 Task: Look for space in Tanuku, India from 2nd September, 2023 to 6th September, 2023 for 2 adults in price range Rs.15000 to Rs.20000. Place can be entire place with 1  bedroom having 1 bed and 1 bathroom. Property type can be house, flat, guest house, hotel. Booking option can be shelf check-in. Required host language is English.
Action: Mouse moved to (392, 73)
Screenshot: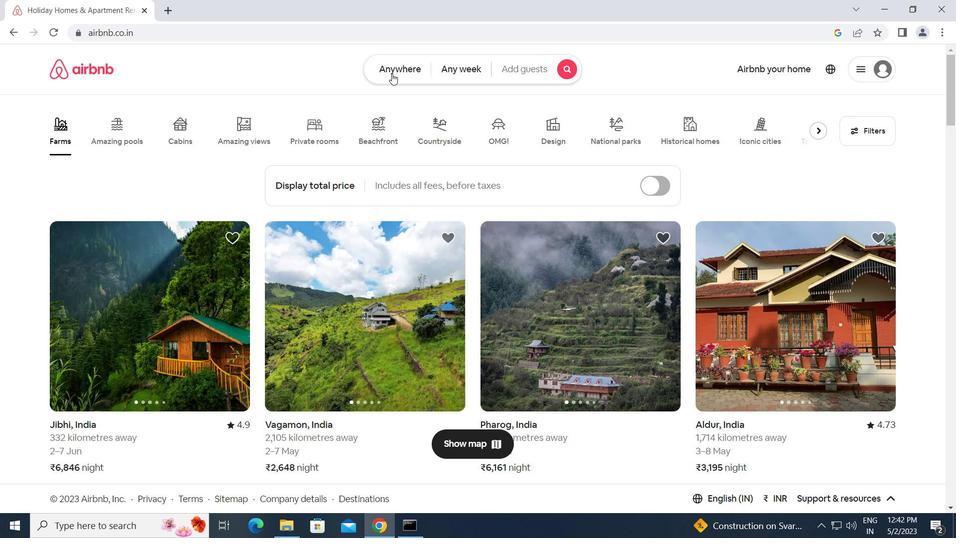 
Action: Mouse pressed left at (392, 73)
Screenshot: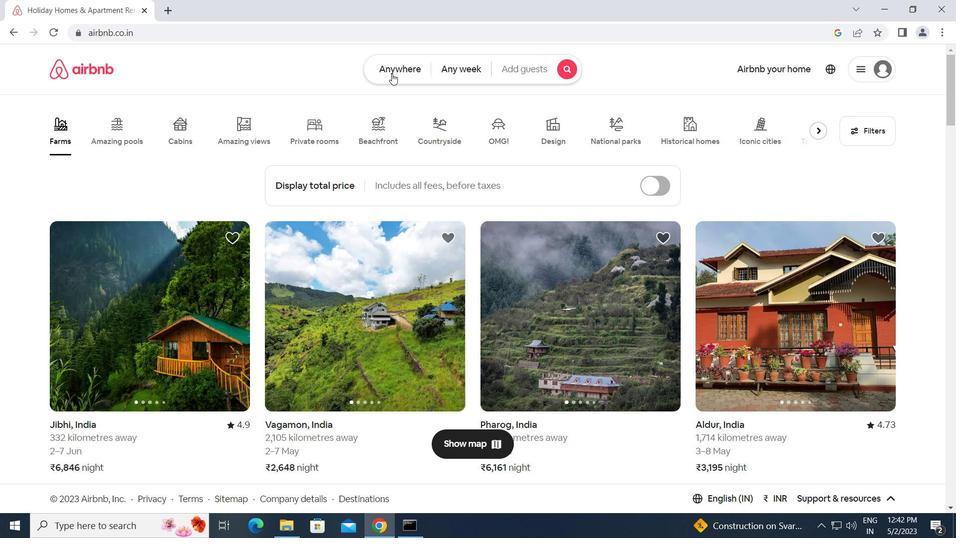 
Action: Mouse moved to (277, 117)
Screenshot: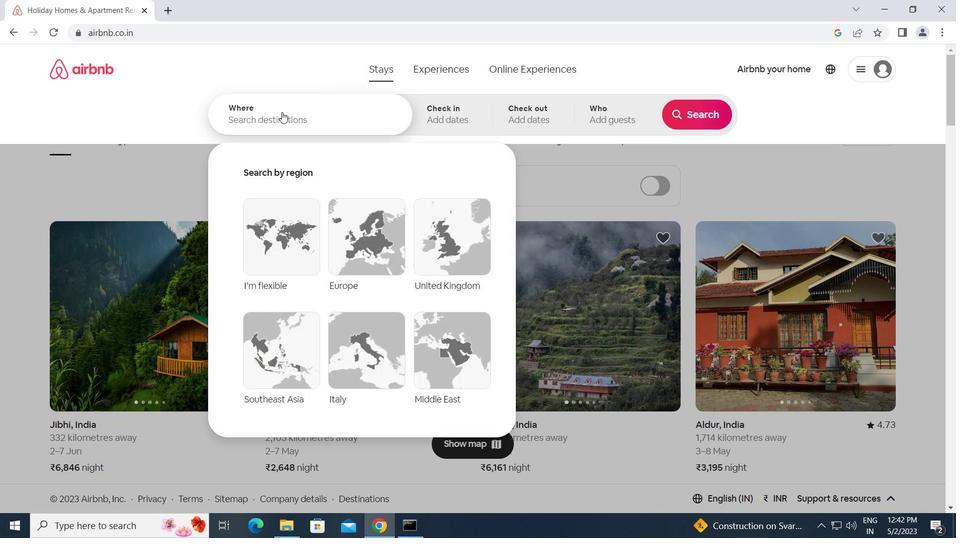 
Action: Mouse pressed left at (277, 117)
Screenshot: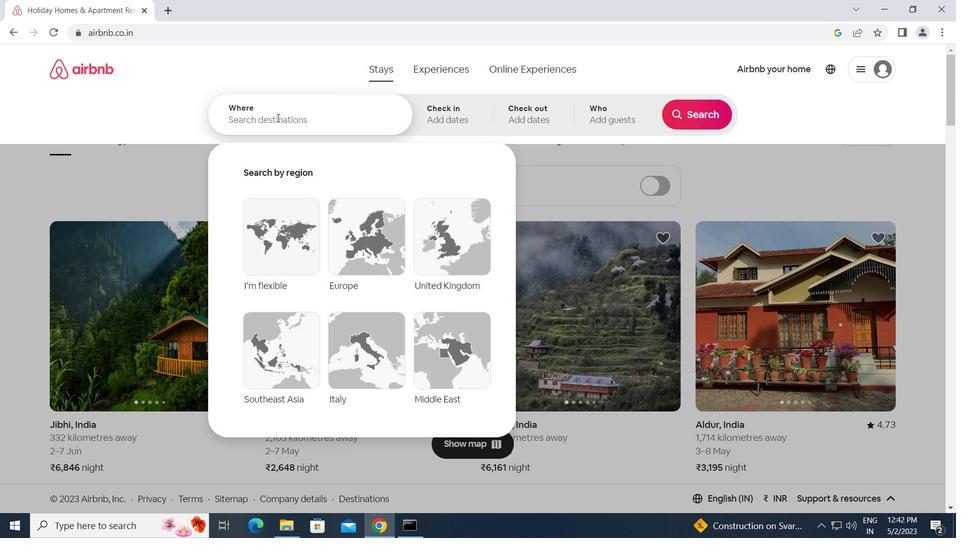 
Action: Key pressed <Key.caps_lock>t<Key.caps_lock>anuku,<Key.space><Key.caps_lock>i<Key.caps_lock>
Screenshot: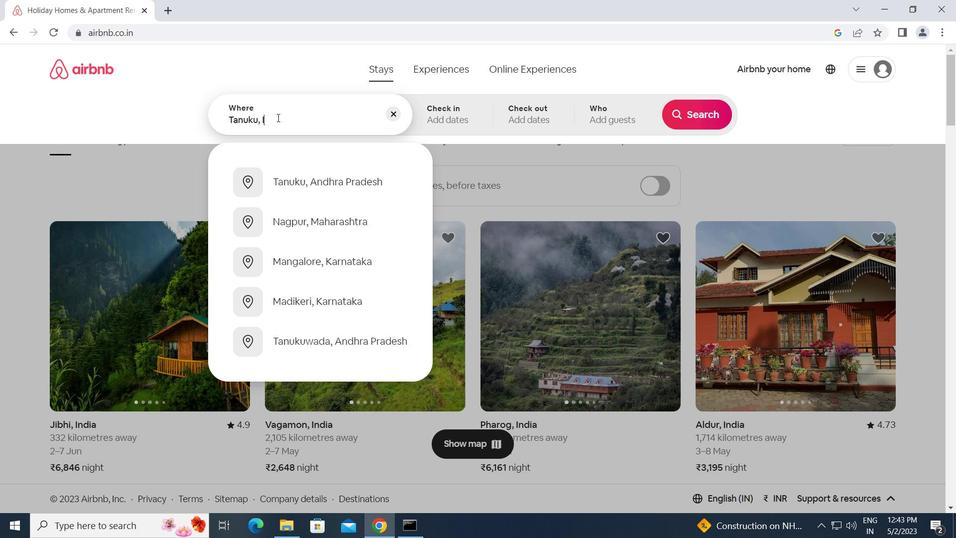 
Action: Mouse moved to (277, 117)
Screenshot: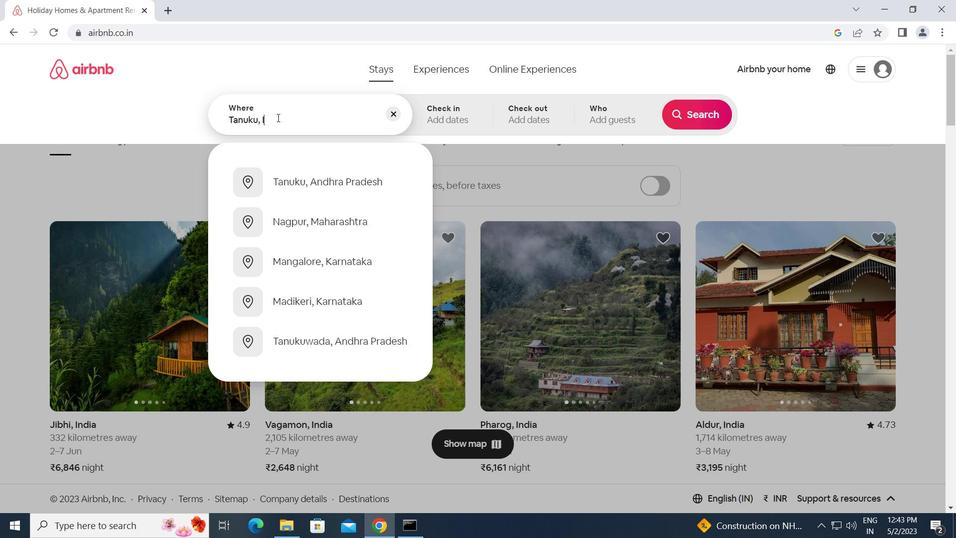 
Action: Key pressed ndia<Key.enter>
Screenshot: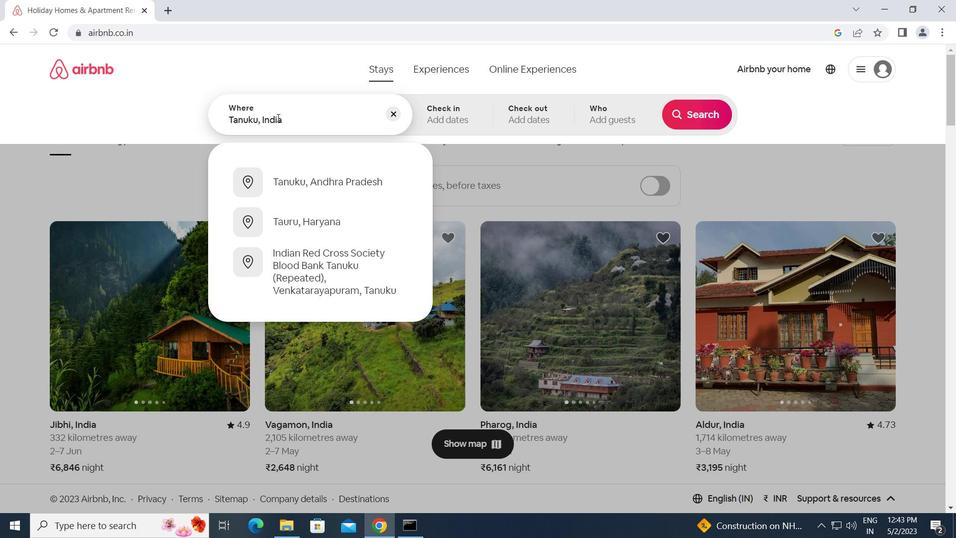 
Action: Mouse moved to (702, 216)
Screenshot: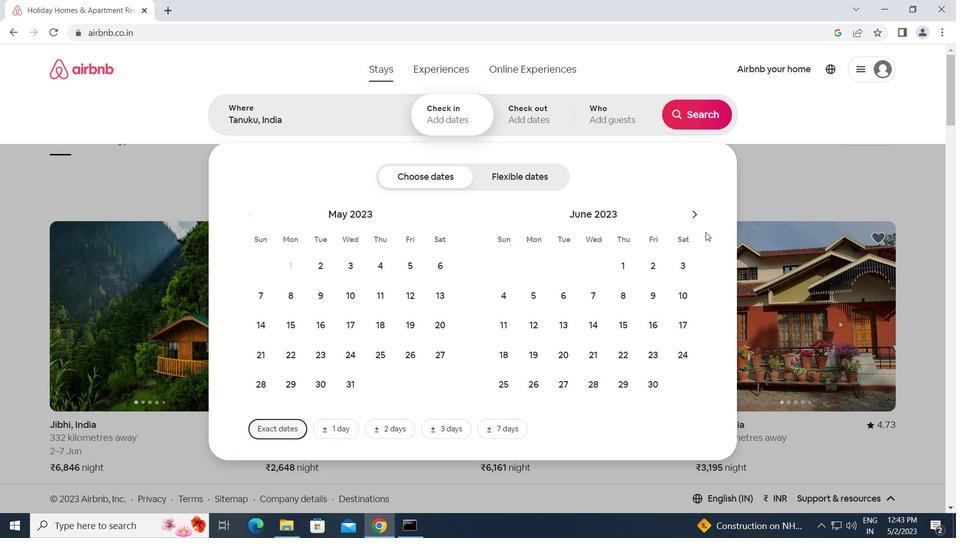 
Action: Mouse pressed left at (702, 216)
Screenshot: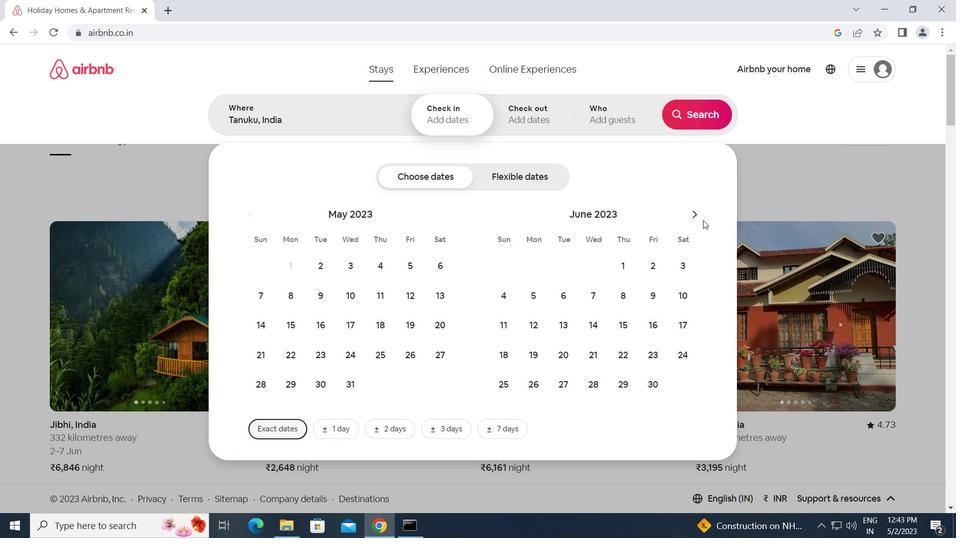 
Action: Mouse moved to (702, 216)
Screenshot: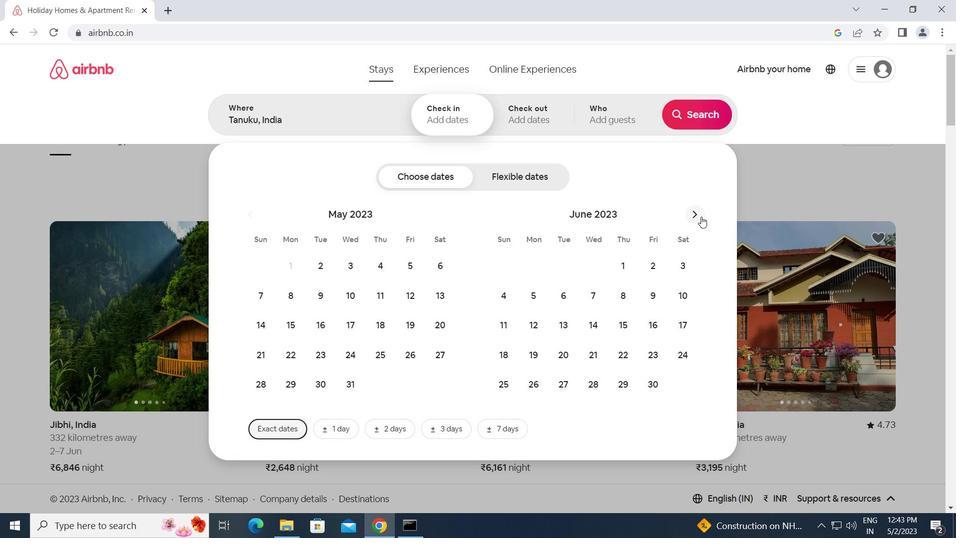 
Action: Mouse pressed left at (702, 216)
Screenshot: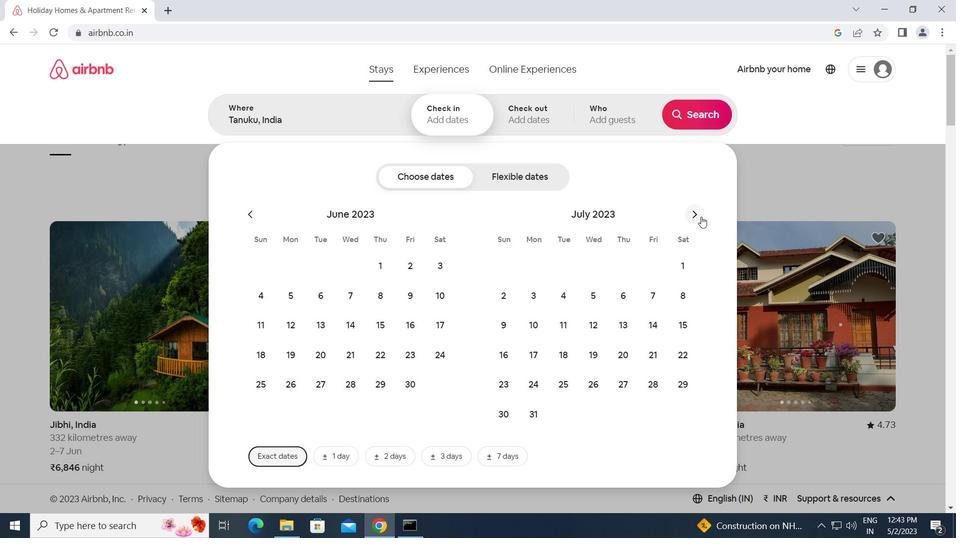 
Action: Mouse pressed left at (702, 216)
Screenshot: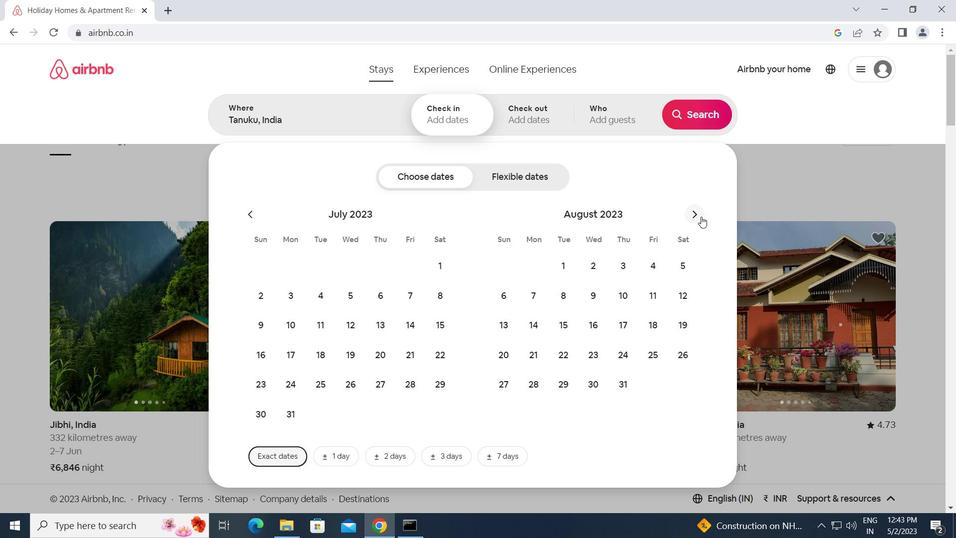 
Action: Mouse moved to (678, 267)
Screenshot: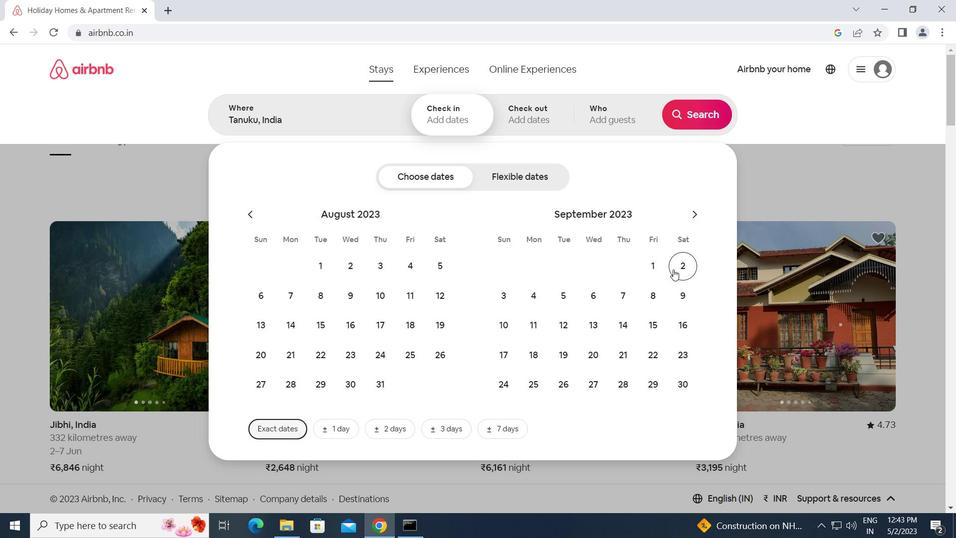 
Action: Mouse pressed left at (678, 267)
Screenshot: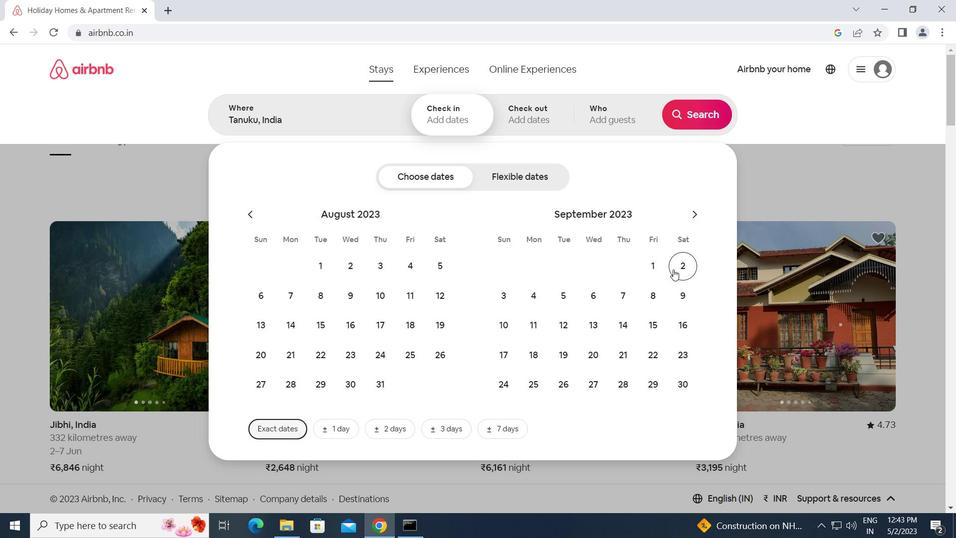 
Action: Mouse moved to (602, 294)
Screenshot: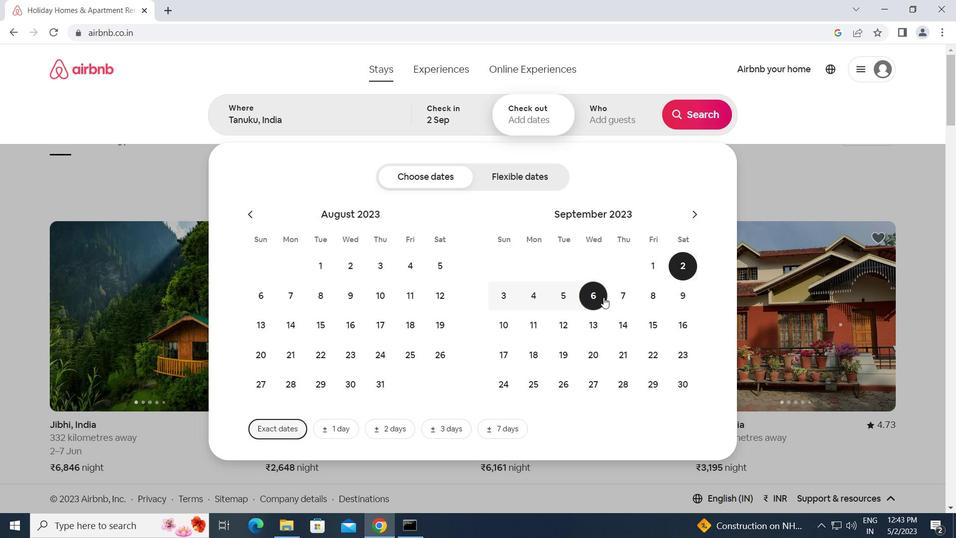 
Action: Mouse pressed left at (602, 294)
Screenshot: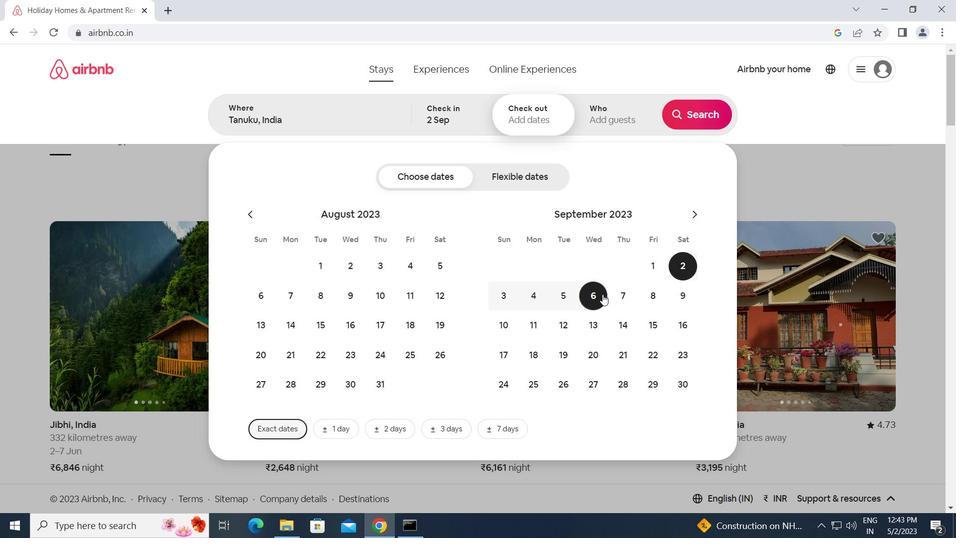 
Action: Mouse moved to (633, 107)
Screenshot: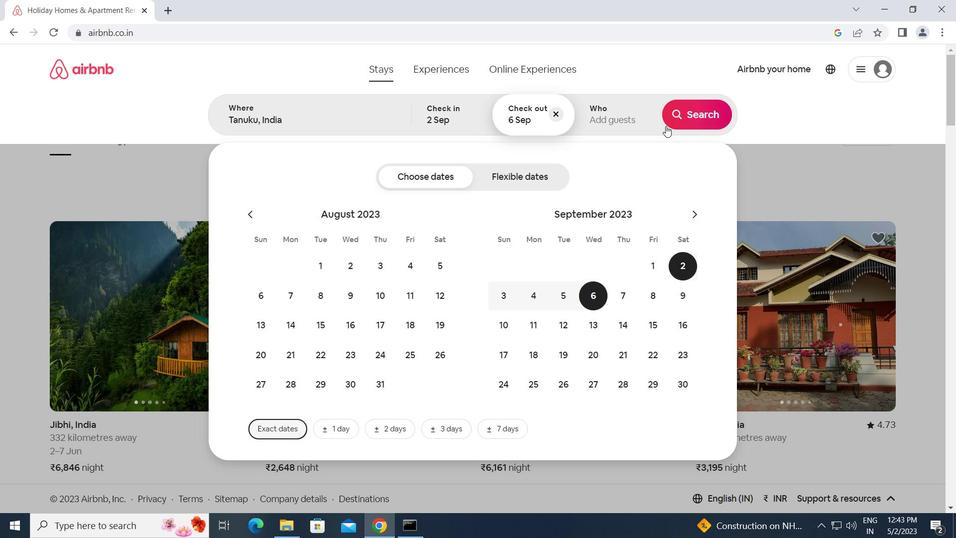 
Action: Mouse pressed left at (633, 107)
Screenshot: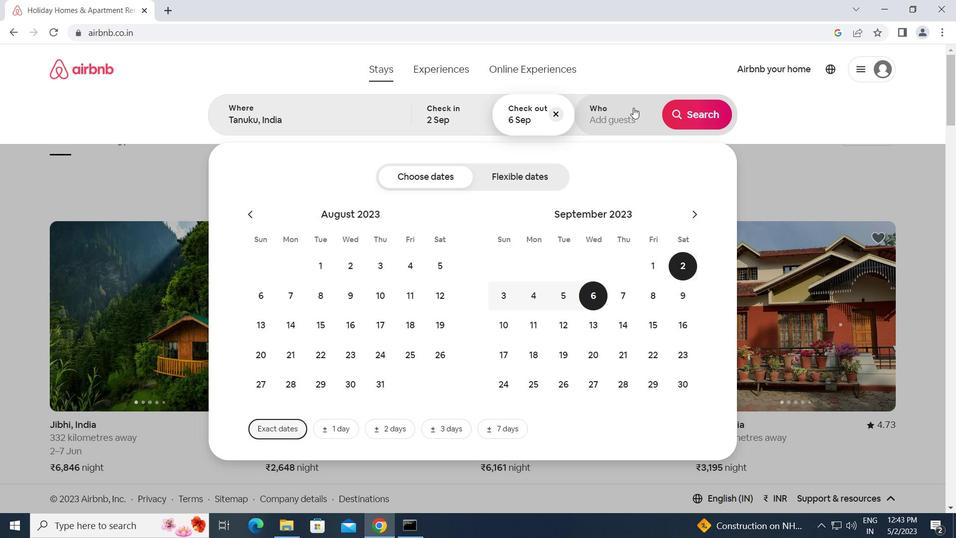 
Action: Mouse moved to (705, 180)
Screenshot: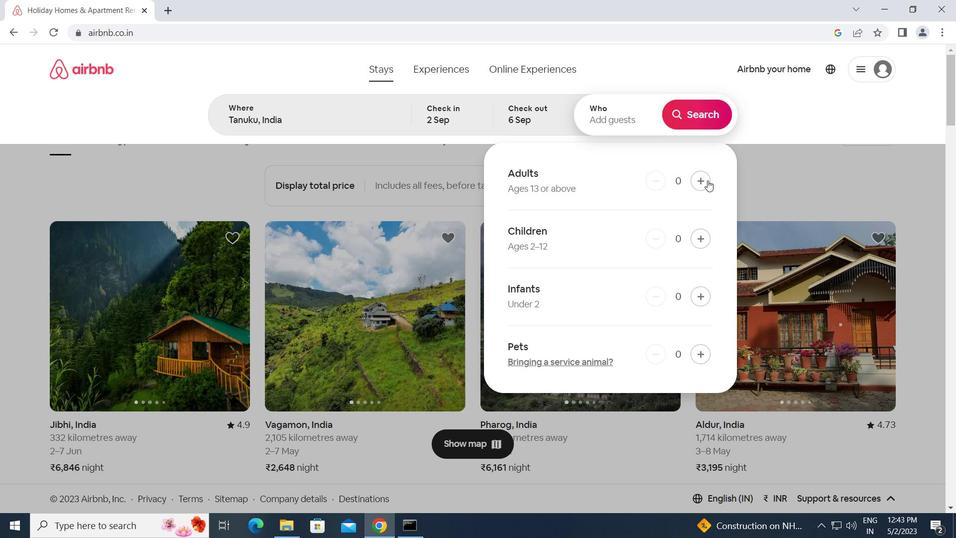 
Action: Mouse pressed left at (705, 180)
Screenshot: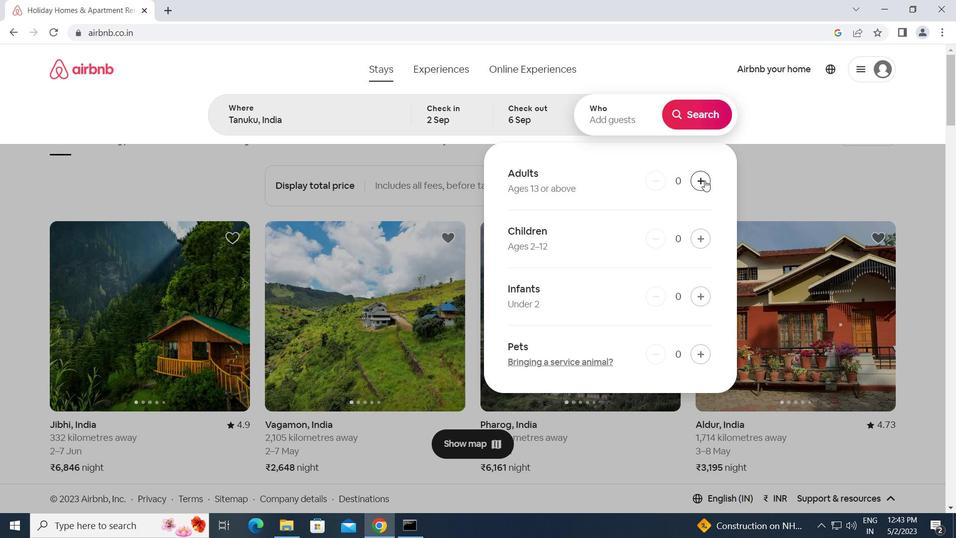 
Action: Mouse pressed left at (705, 180)
Screenshot: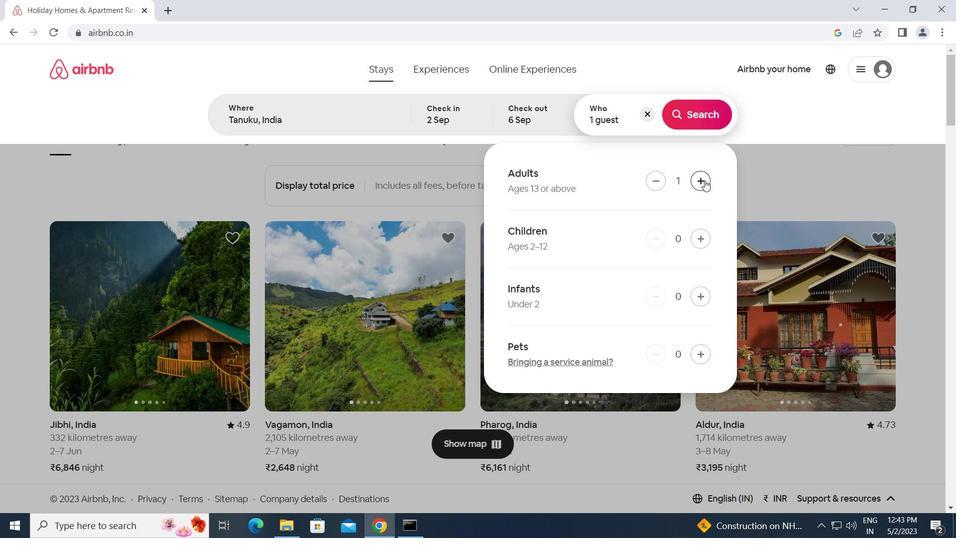 
Action: Mouse moved to (703, 109)
Screenshot: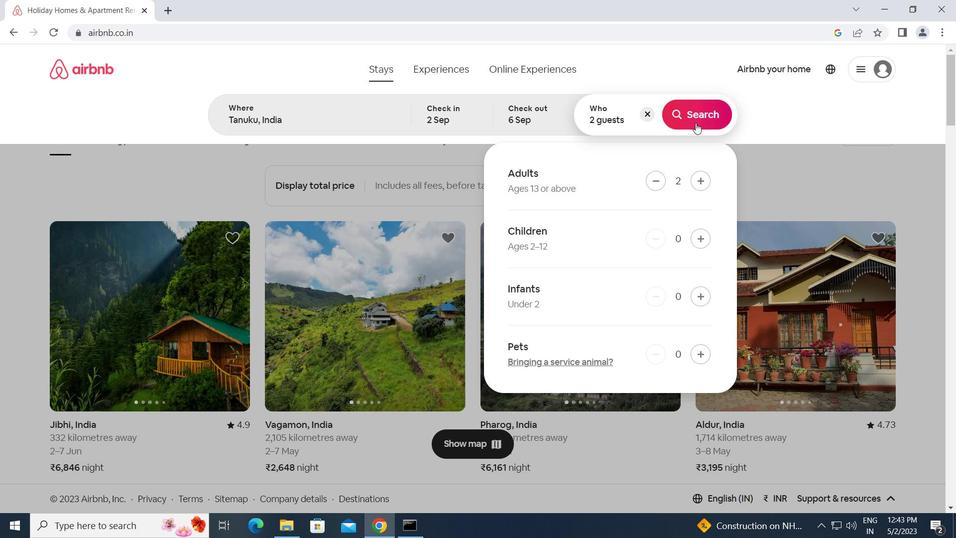 
Action: Mouse pressed left at (703, 109)
Screenshot: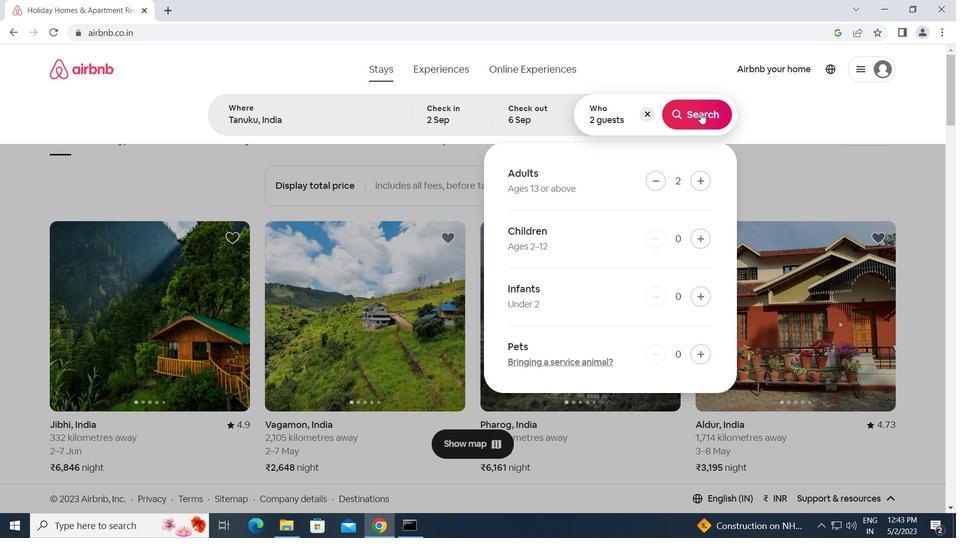 
Action: Mouse moved to (903, 116)
Screenshot: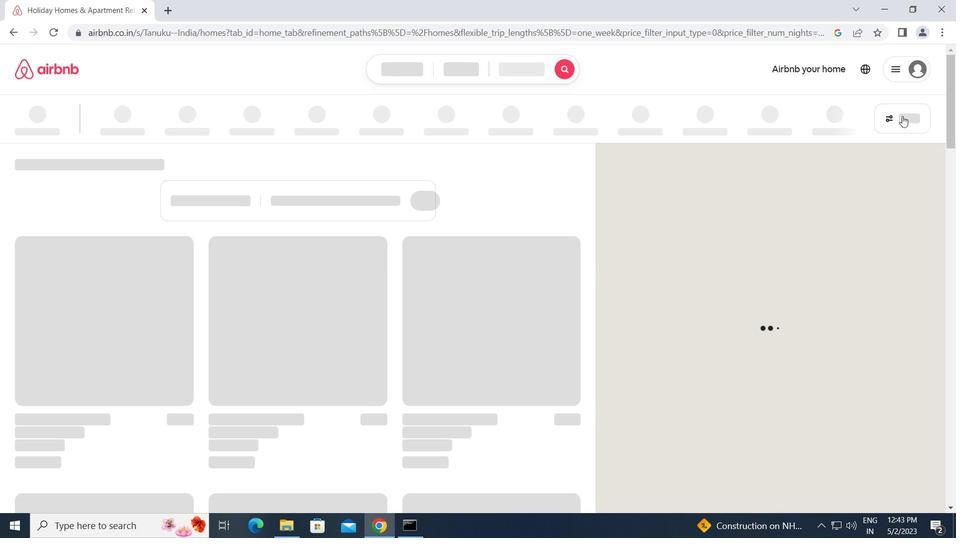 
Action: Mouse pressed left at (903, 116)
Screenshot: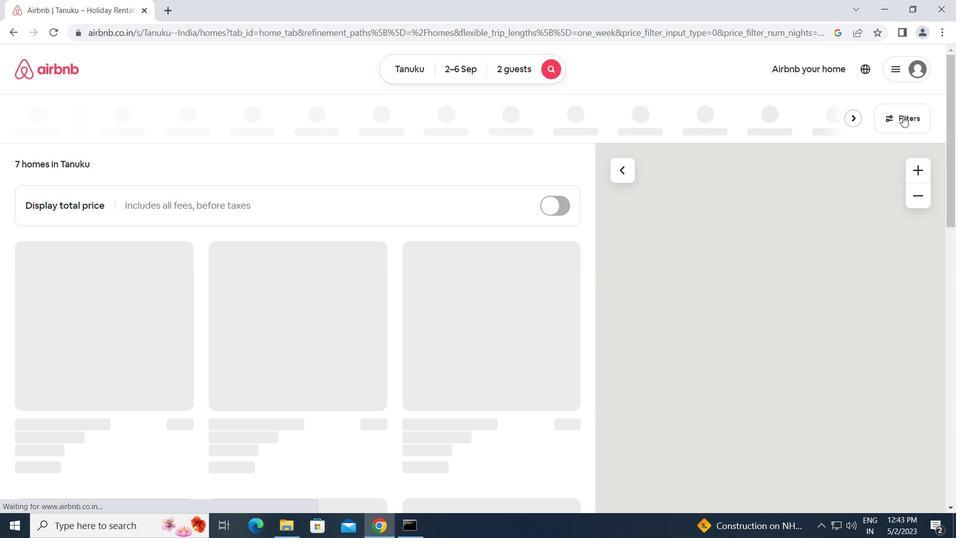 
Action: Mouse moved to (313, 280)
Screenshot: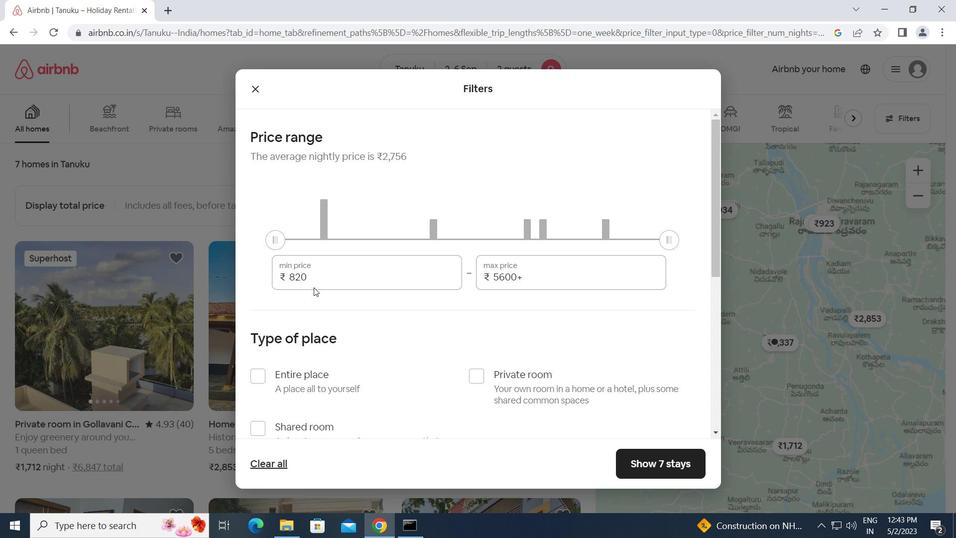 
Action: Mouse pressed left at (313, 280)
Screenshot: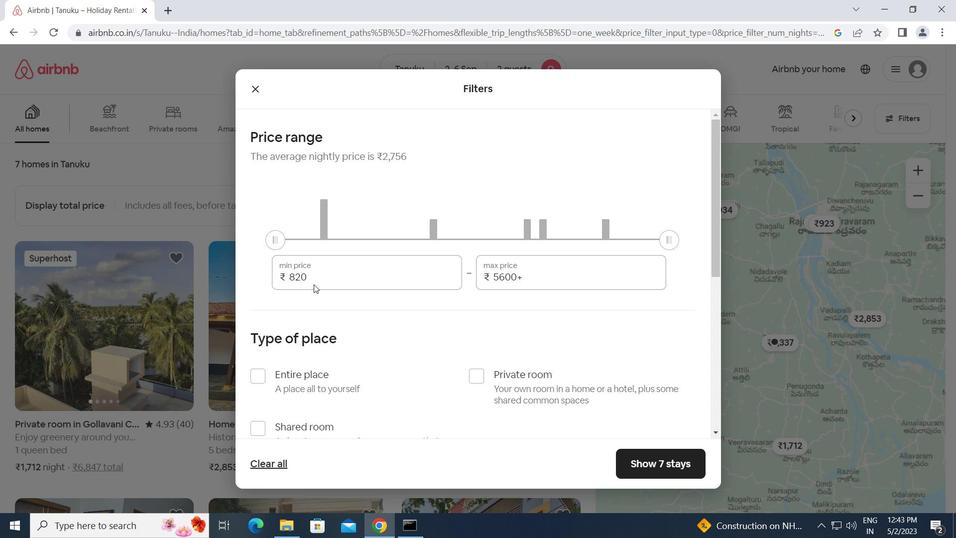 
Action: Mouse moved to (277, 281)
Screenshot: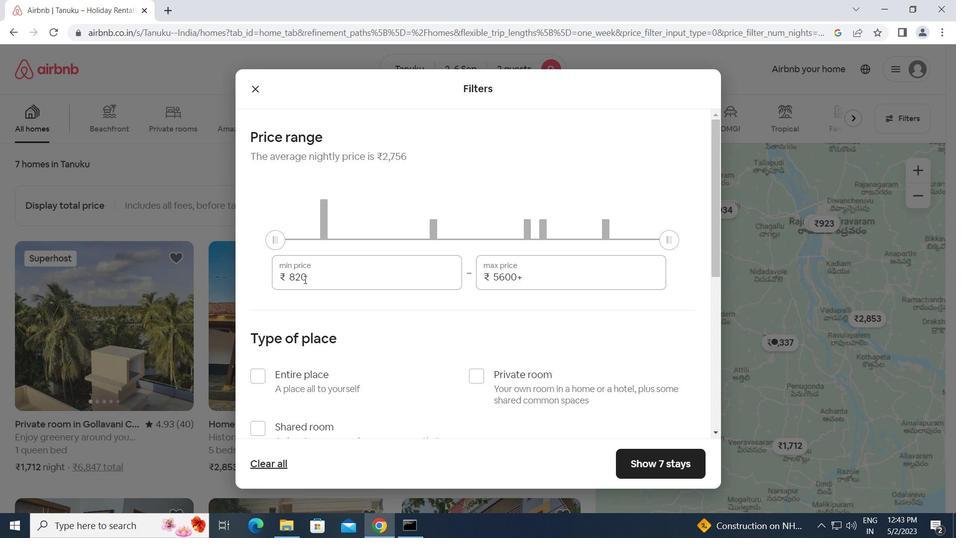 
Action: Key pressed 15000<Key.tab>20000
Screenshot: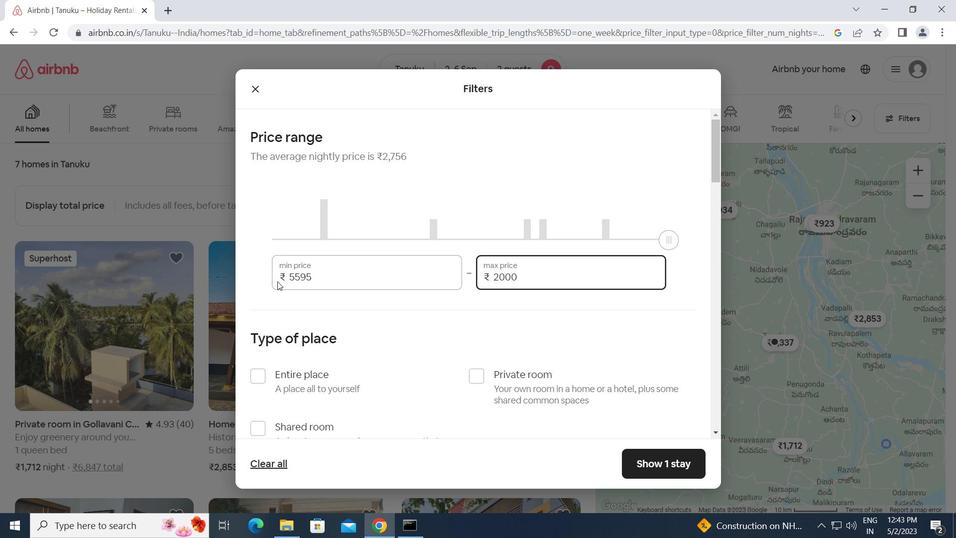 
Action: Mouse moved to (277, 290)
Screenshot: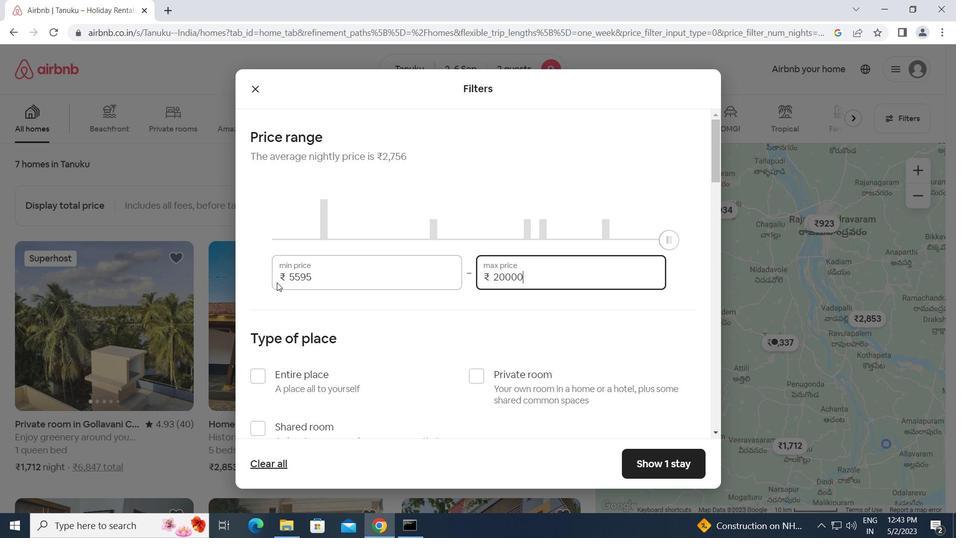 
Action: Mouse scrolled (277, 289) with delta (0, 0)
Screenshot: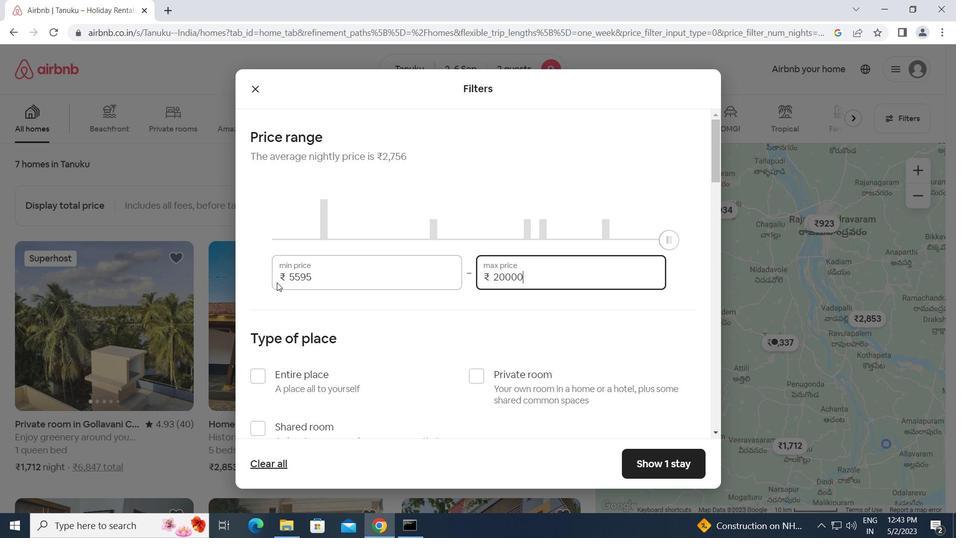 
Action: Mouse moved to (296, 303)
Screenshot: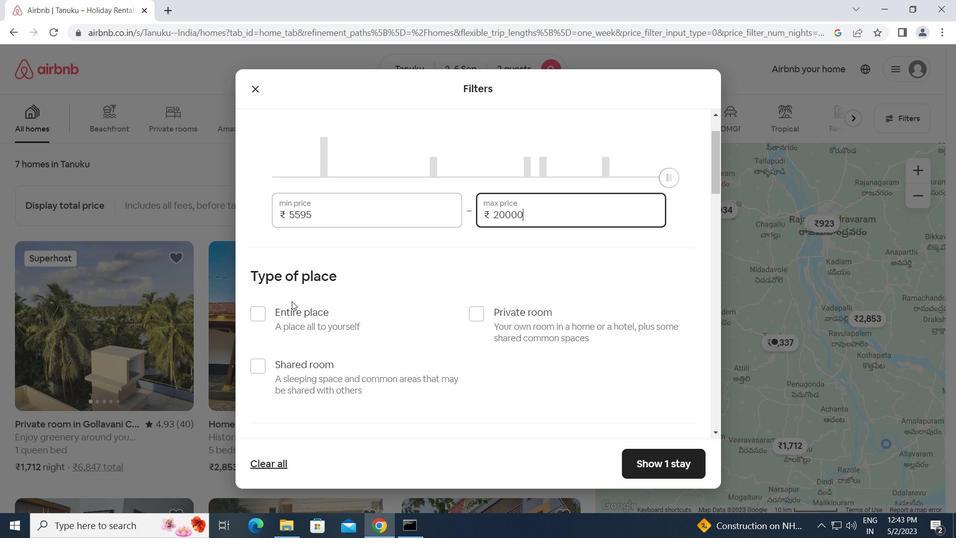 
Action: Mouse scrolled (296, 302) with delta (0, 0)
Screenshot: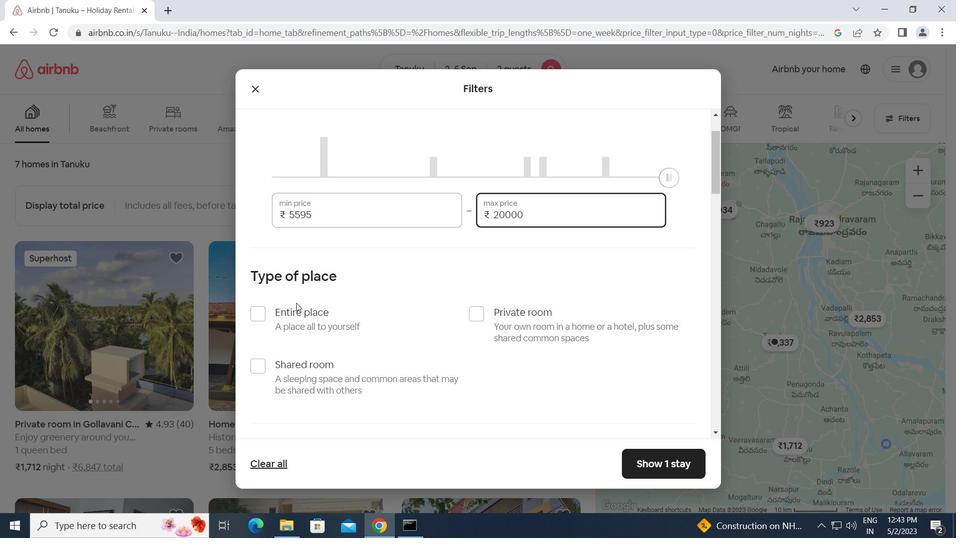 
Action: Mouse moved to (256, 244)
Screenshot: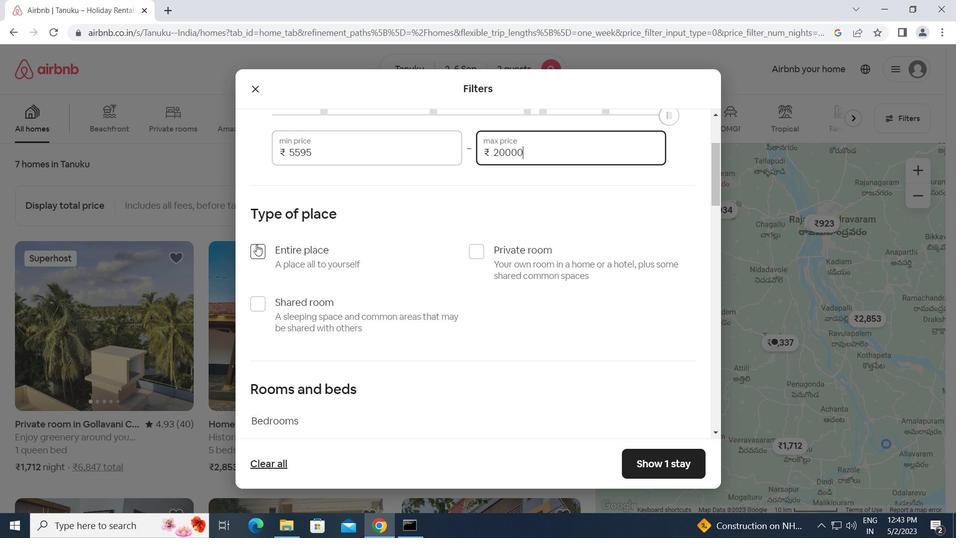 
Action: Mouse pressed left at (256, 244)
Screenshot: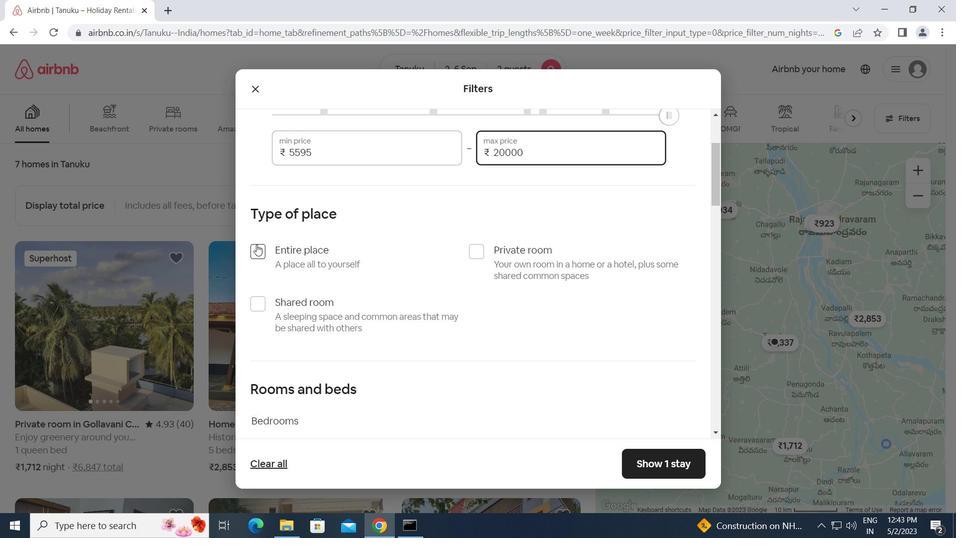 
Action: Mouse moved to (394, 280)
Screenshot: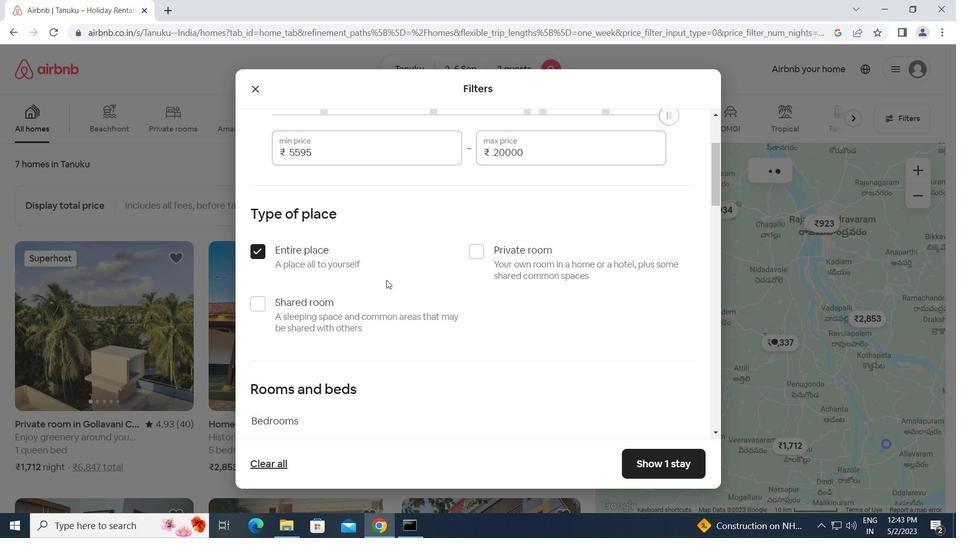 
Action: Mouse scrolled (394, 280) with delta (0, 0)
Screenshot: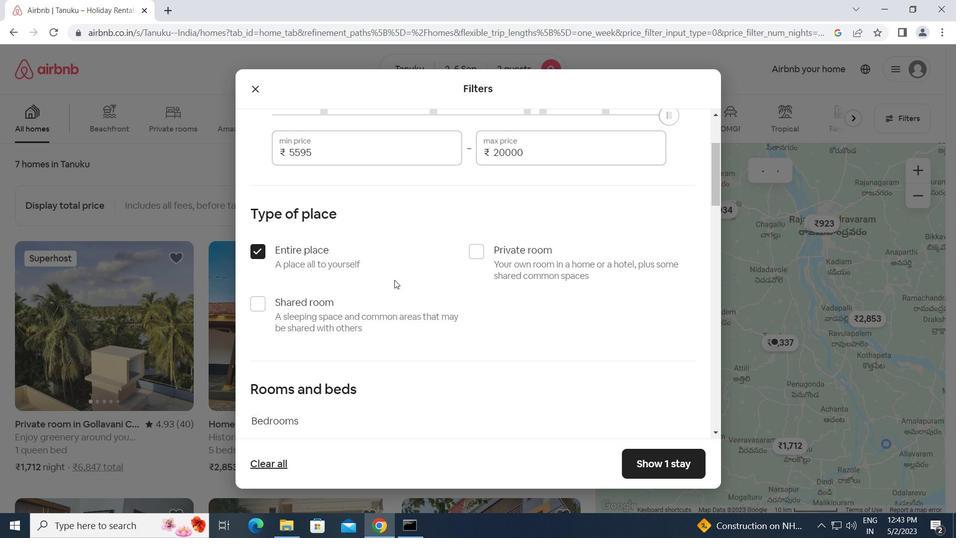 
Action: Mouse scrolled (394, 280) with delta (0, 0)
Screenshot: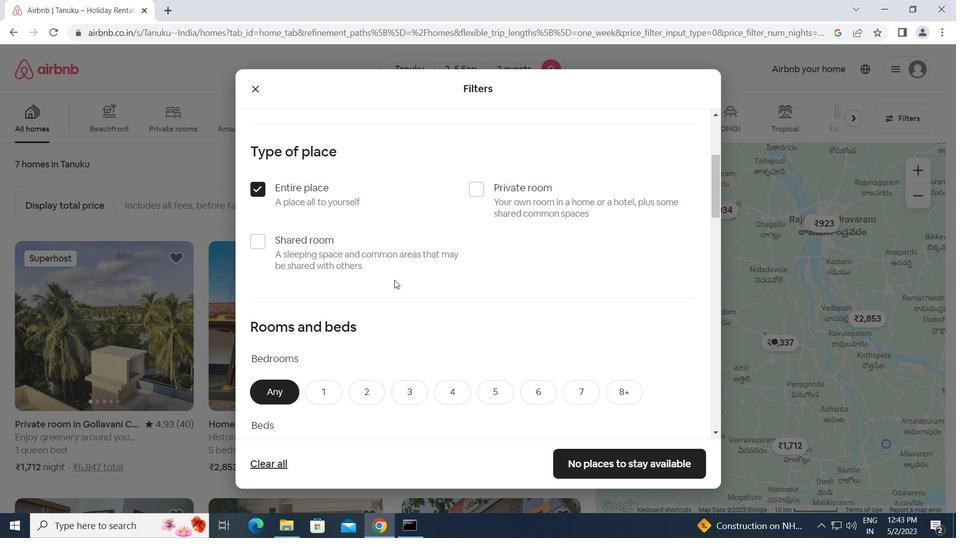 
Action: Mouse scrolled (394, 280) with delta (0, 0)
Screenshot: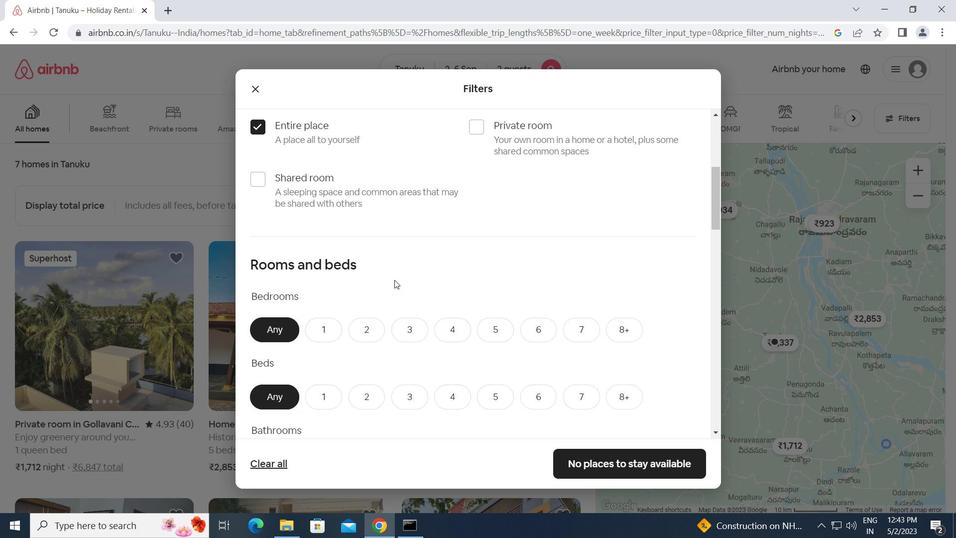 
Action: Mouse moved to (331, 273)
Screenshot: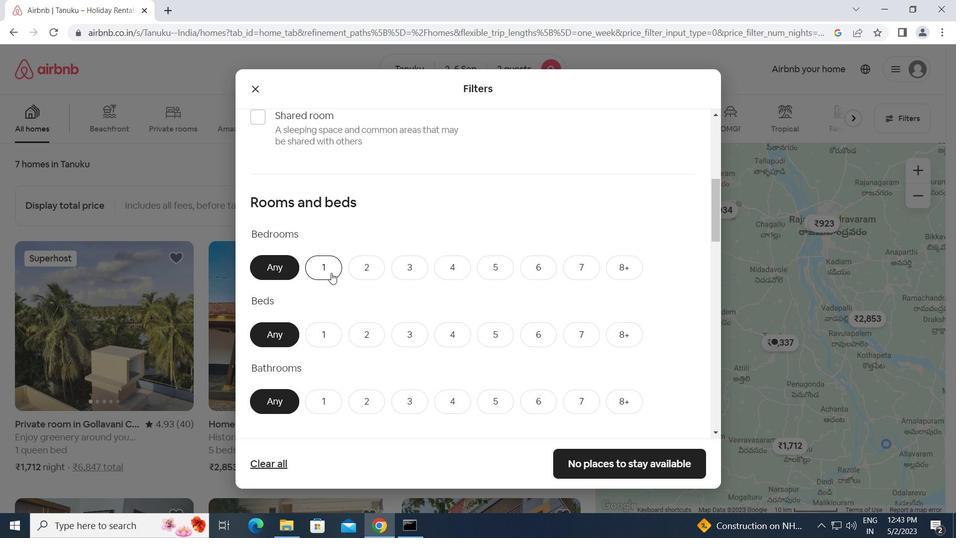 
Action: Mouse pressed left at (331, 273)
Screenshot: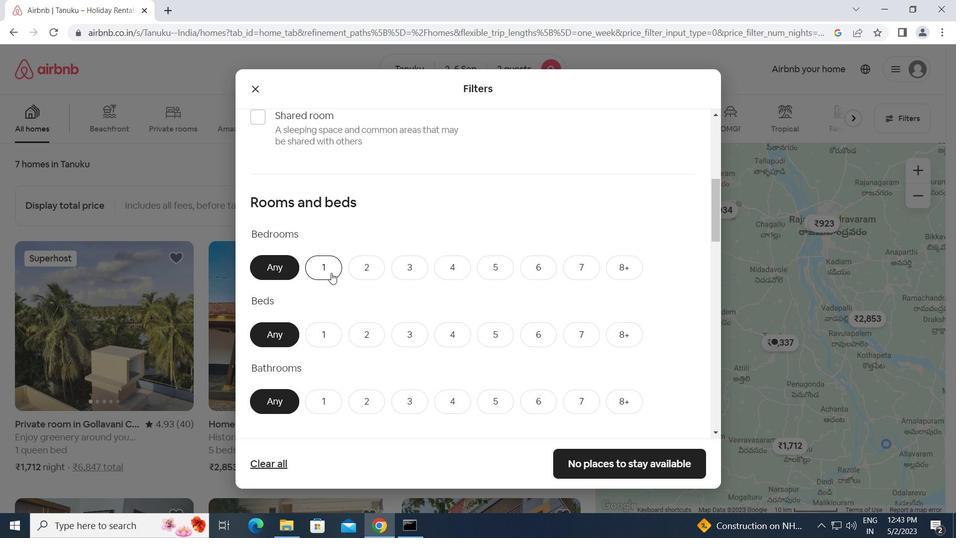 
Action: Mouse moved to (323, 332)
Screenshot: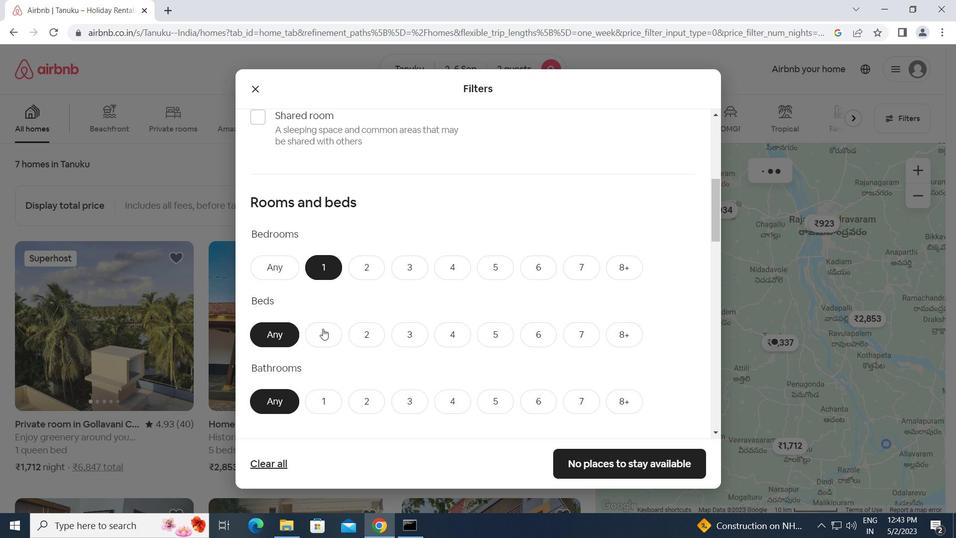 
Action: Mouse pressed left at (323, 332)
Screenshot: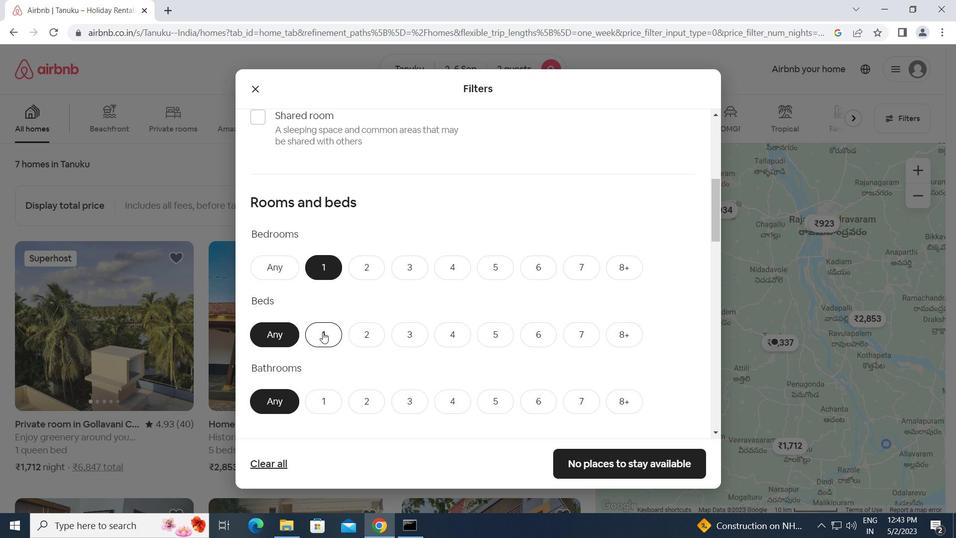 
Action: Mouse moved to (333, 402)
Screenshot: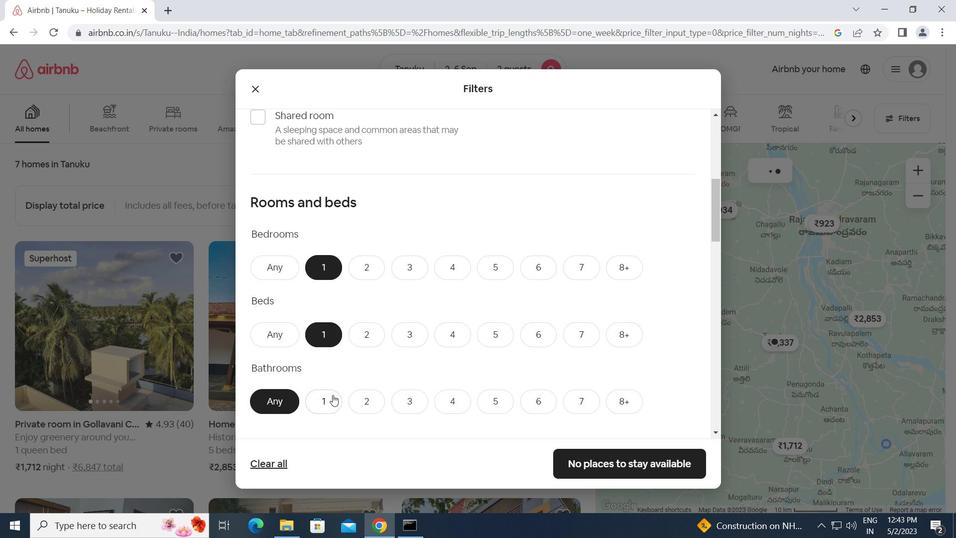 
Action: Mouse pressed left at (333, 402)
Screenshot: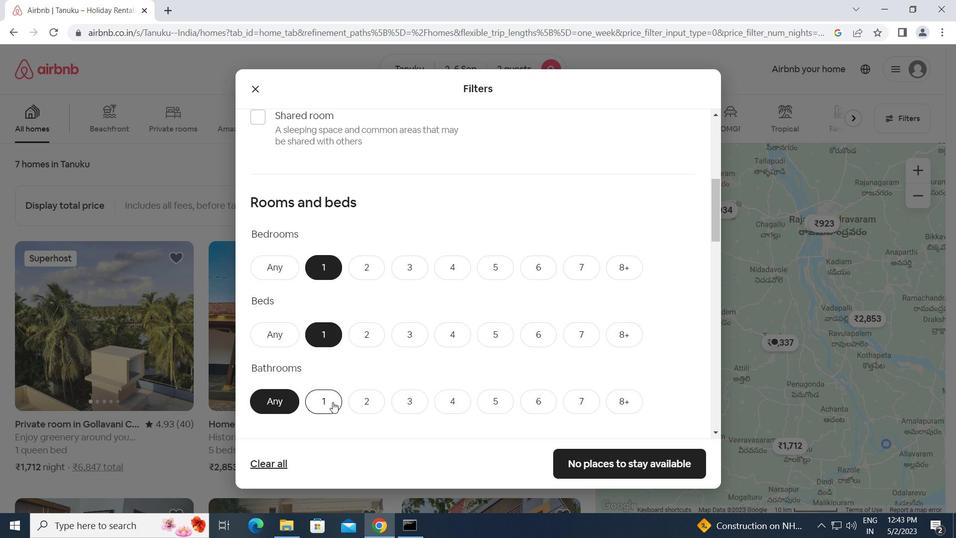 
Action: Mouse moved to (344, 395)
Screenshot: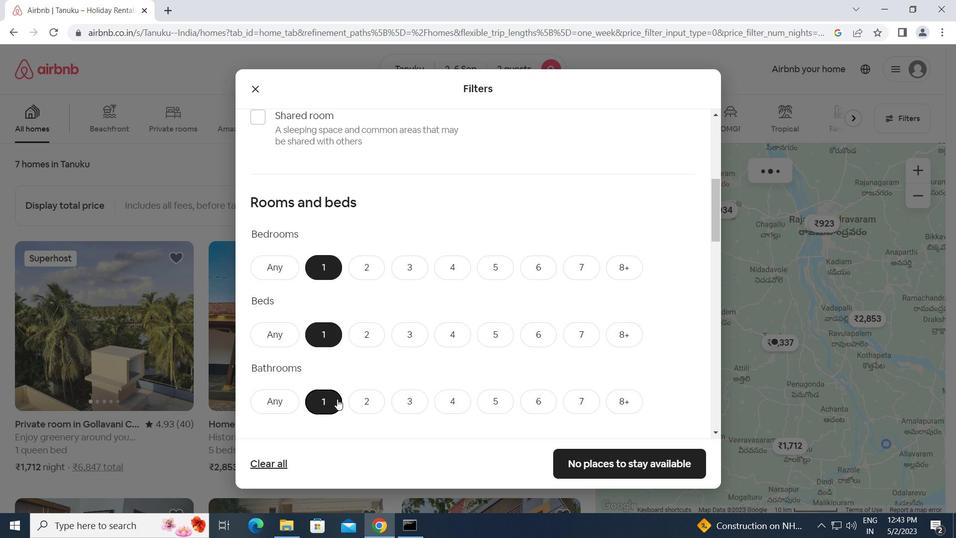 
Action: Mouse scrolled (344, 395) with delta (0, 0)
Screenshot: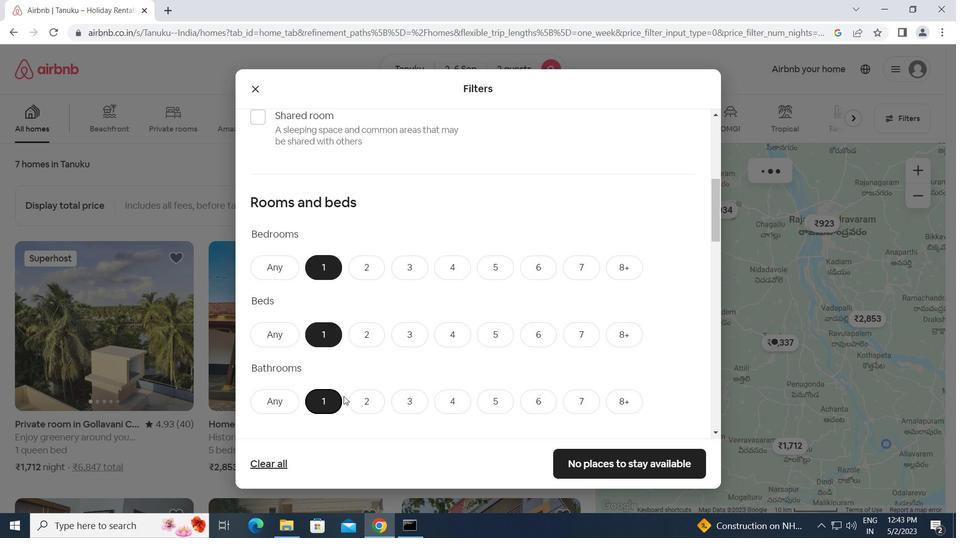 
Action: Mouse scrolled (344, 395) with delta (0, 0)
Screenshot: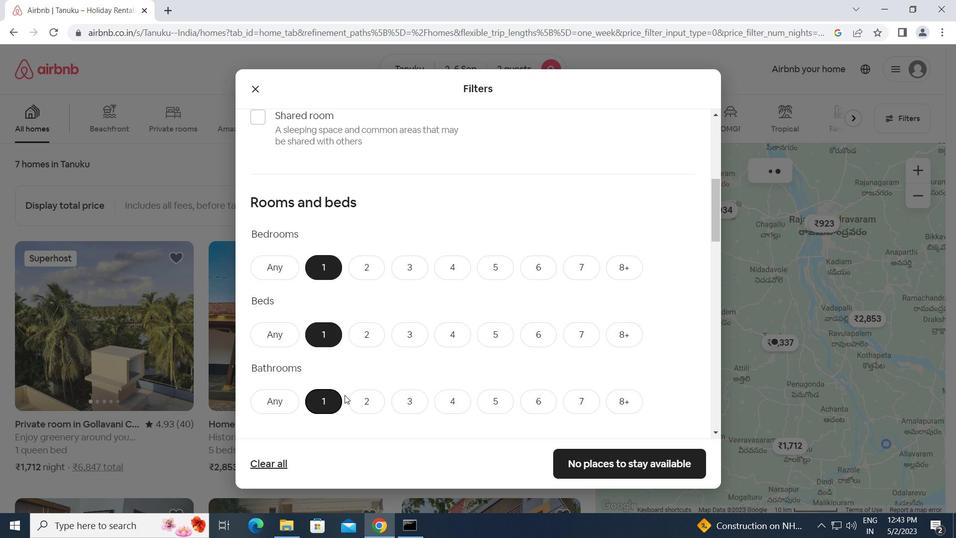 
Action: Mouse moved to (296, 391)
Screenshot: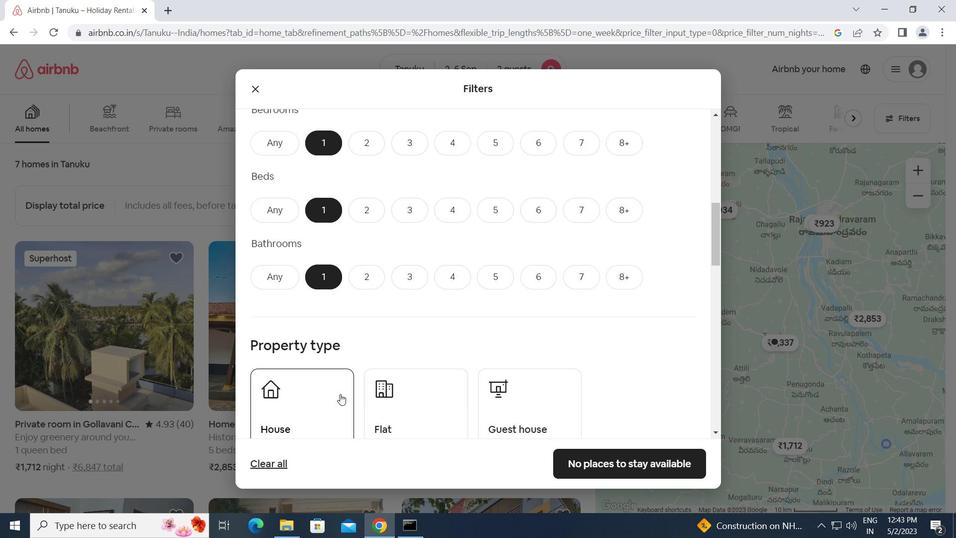 
Action: Mouse pressed left at (296, 391)
Screenshot: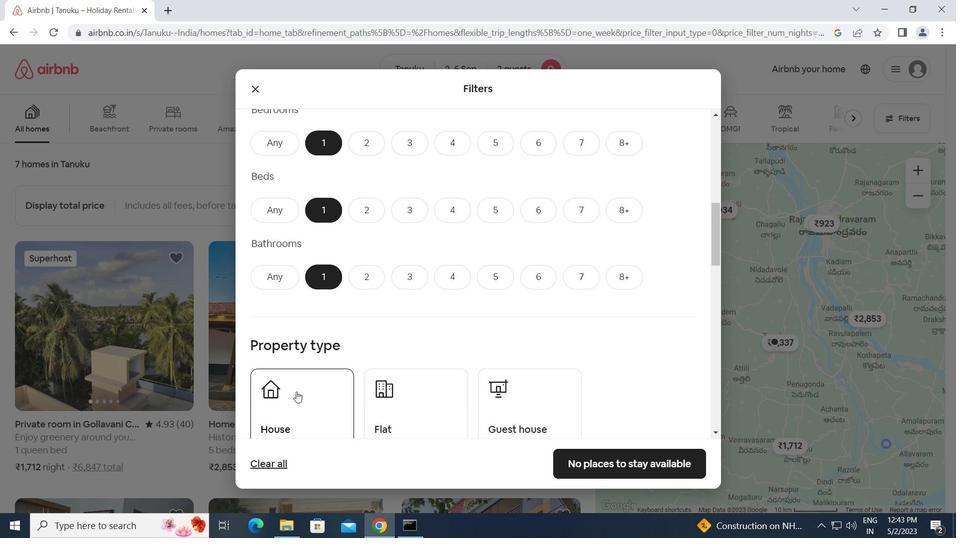 
Action: Mouse moved to (387, 401)
Screenshot: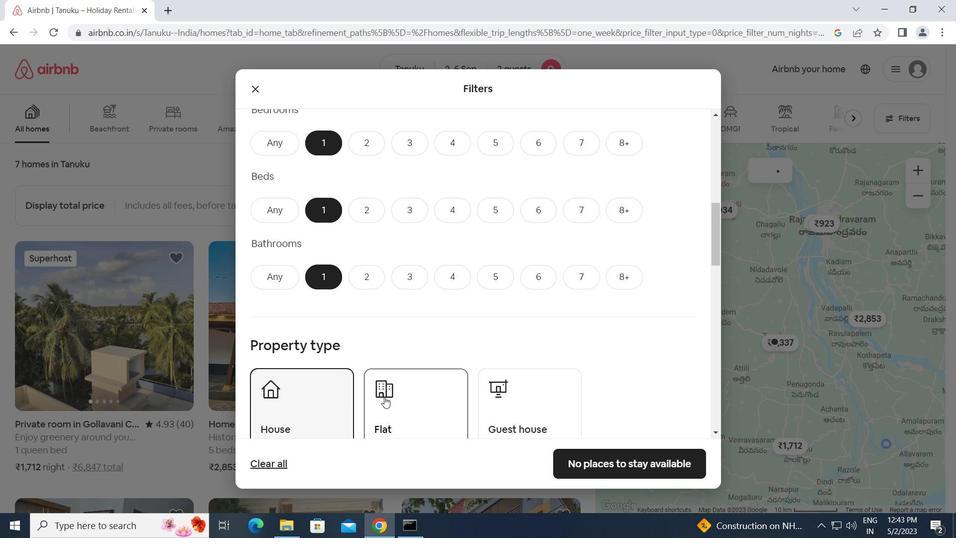 
Action: Mouse pressed left at (387, 401)
Screenshot: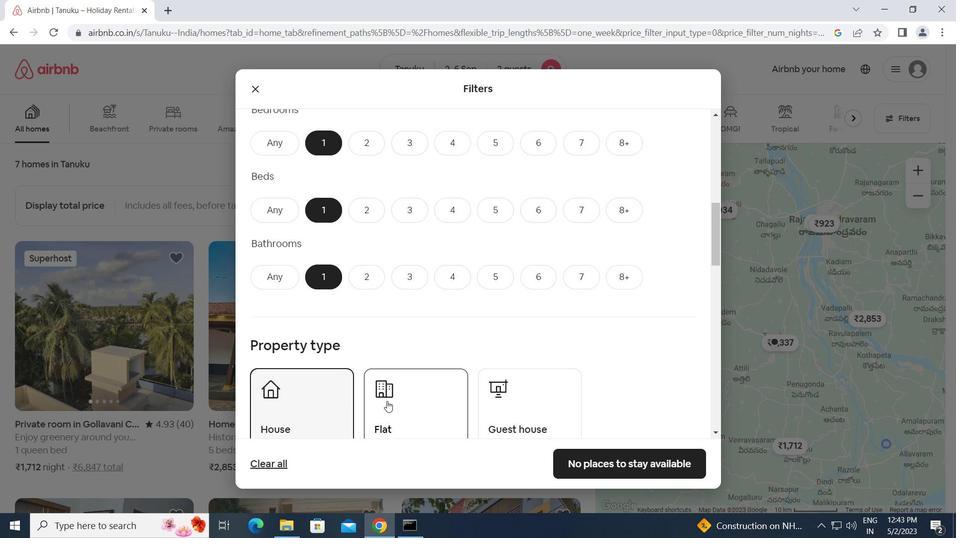 
Action: Mouse moved to (523, 407)
Screenshot: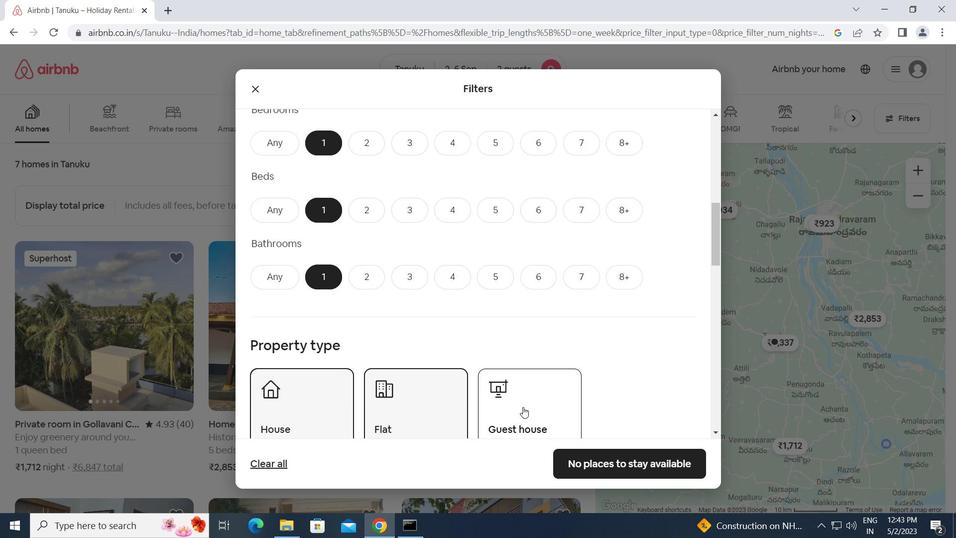 
Action: Mouse pressed left at (523, 407)
Screenshot: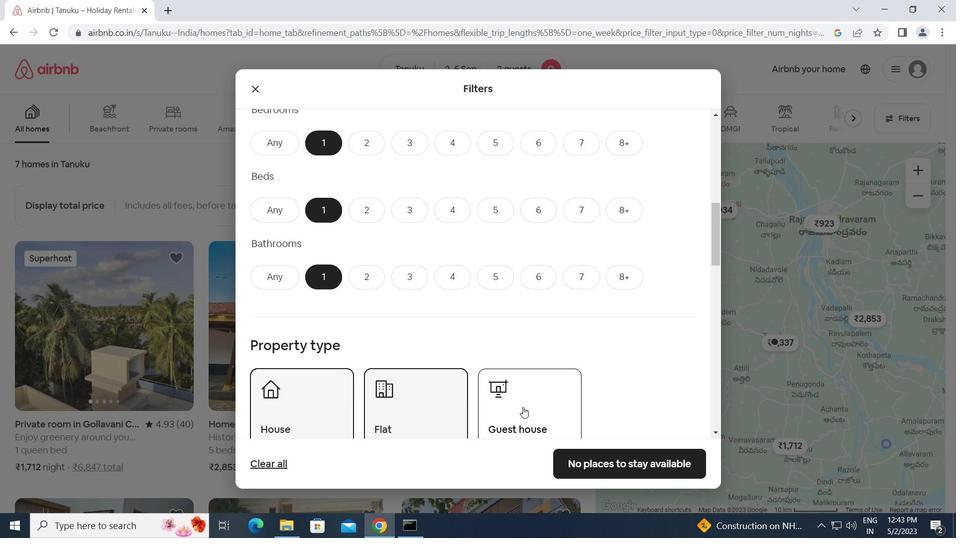 
Action: Mouse scrolled (523, 407) with delta (0, 0)
Screenshot: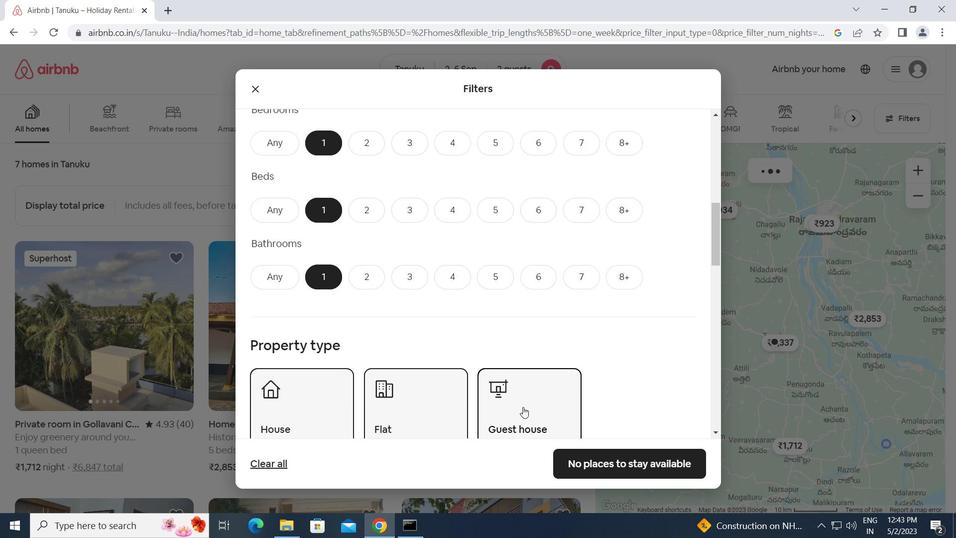 
Action: Mouse scrolled (523, 407) with delta (0, 0)
Screenshot: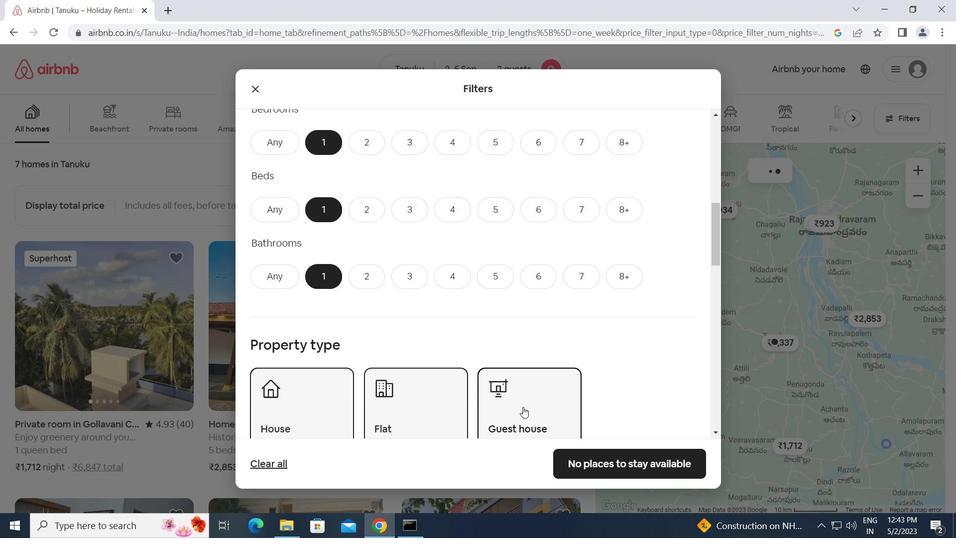 
Action: Mouse scrolled (523, 407) with delta (0, 0)
Screenshot: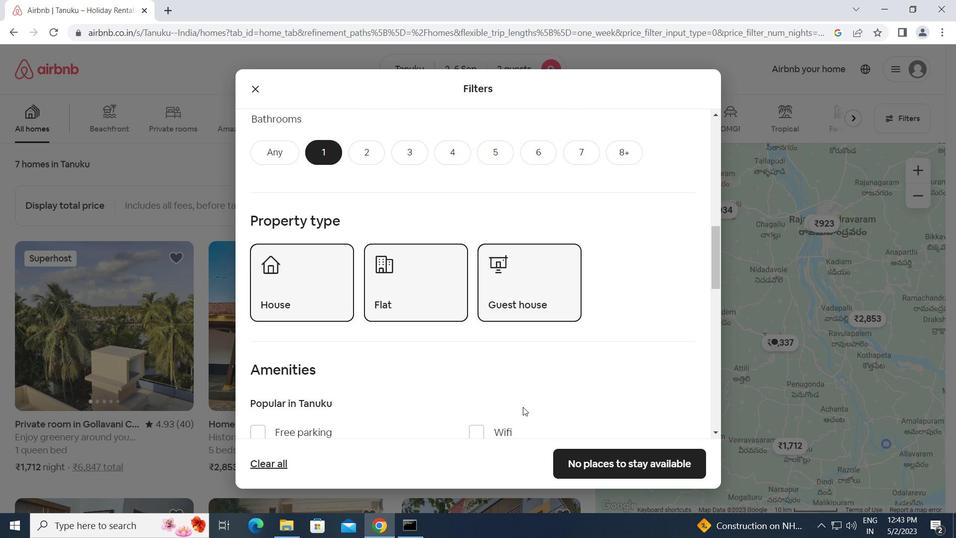 
Action: Mouse scrolled (523, 407) with delta (0, 0)
Screenshot: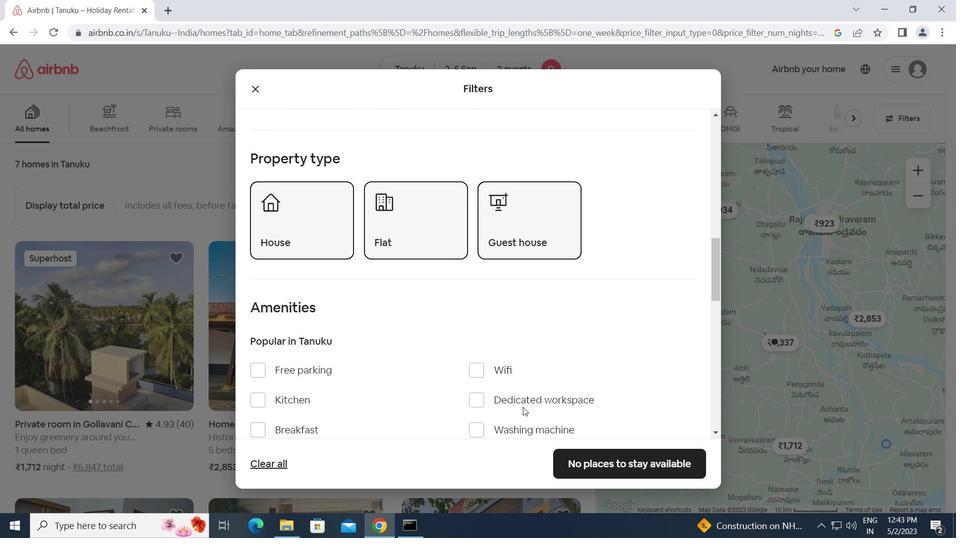 
Action: Mouse scrolled (523, 407) with delta (0, 0)
Screenshot: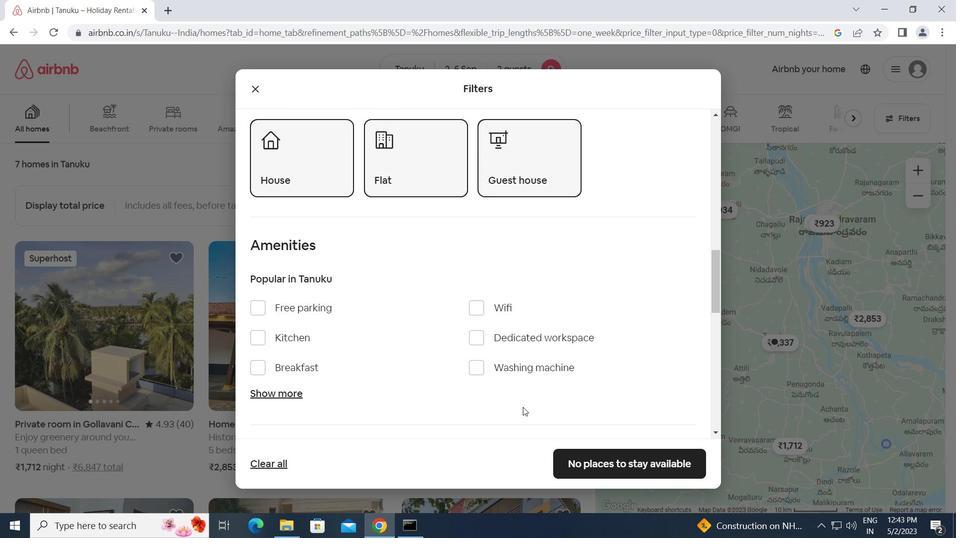 
Action: Mouse scrolled (523, 407) with delta (0, 0)
Screenshot: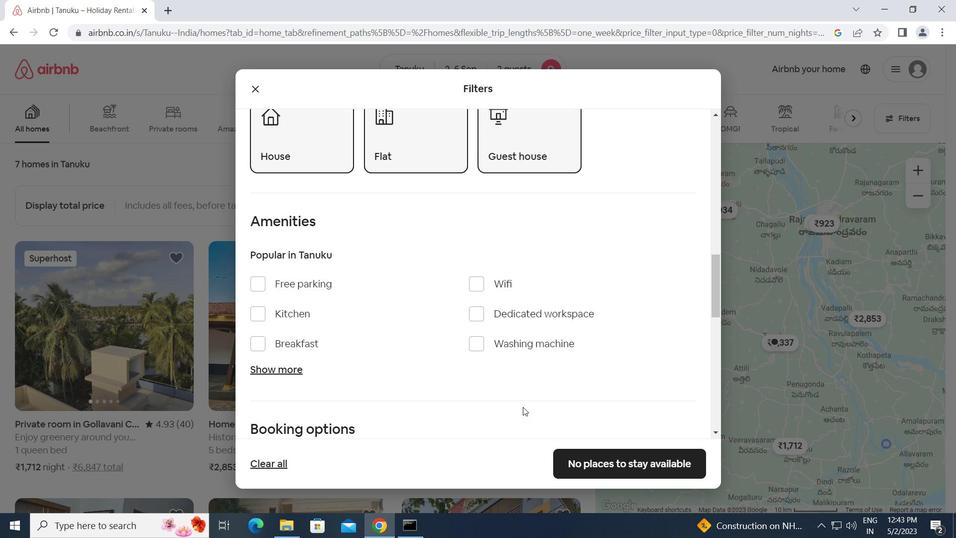 
Action: Mouse moved to (660, 412)
Screenshot: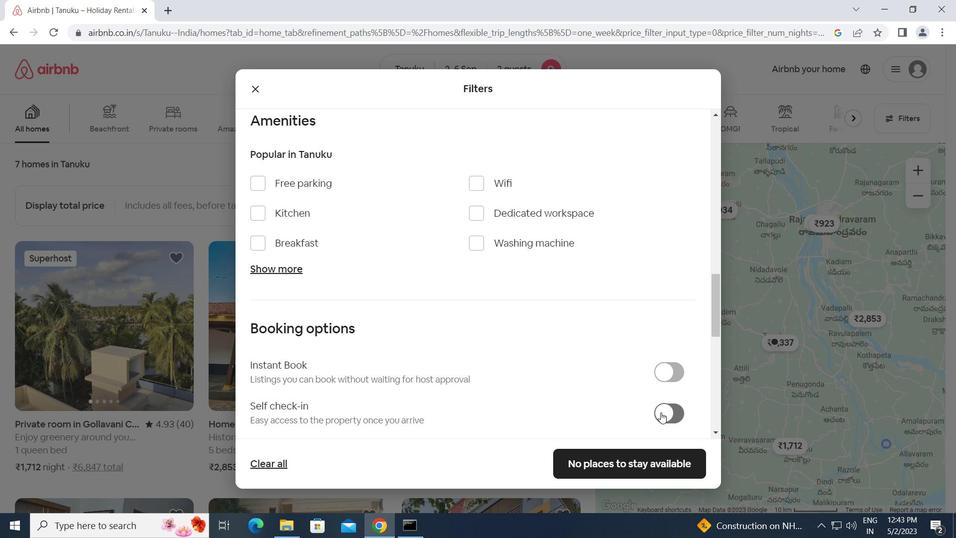 
Action: Mouse pressed left at (660, 412)
Screenshot: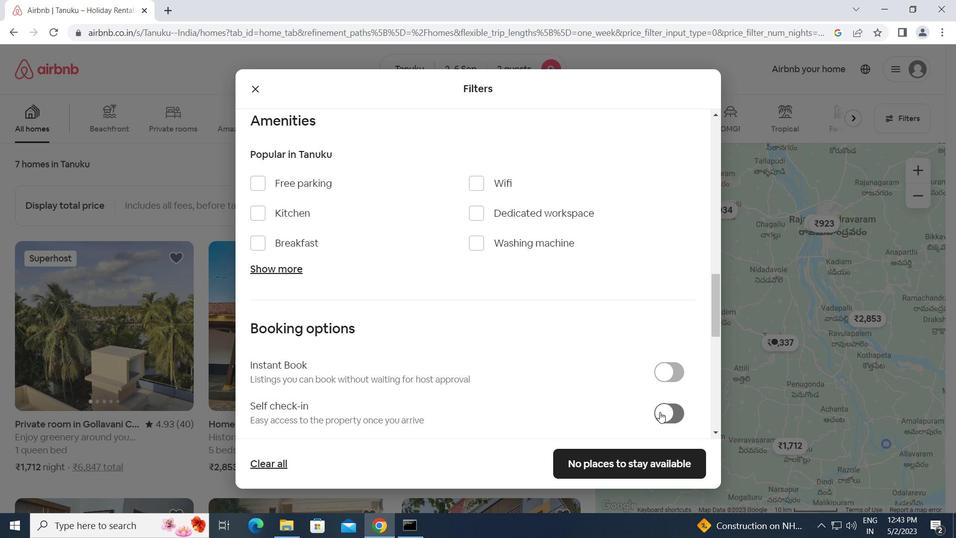 
Action: Mouse moved to (535, 412)
Screenshot: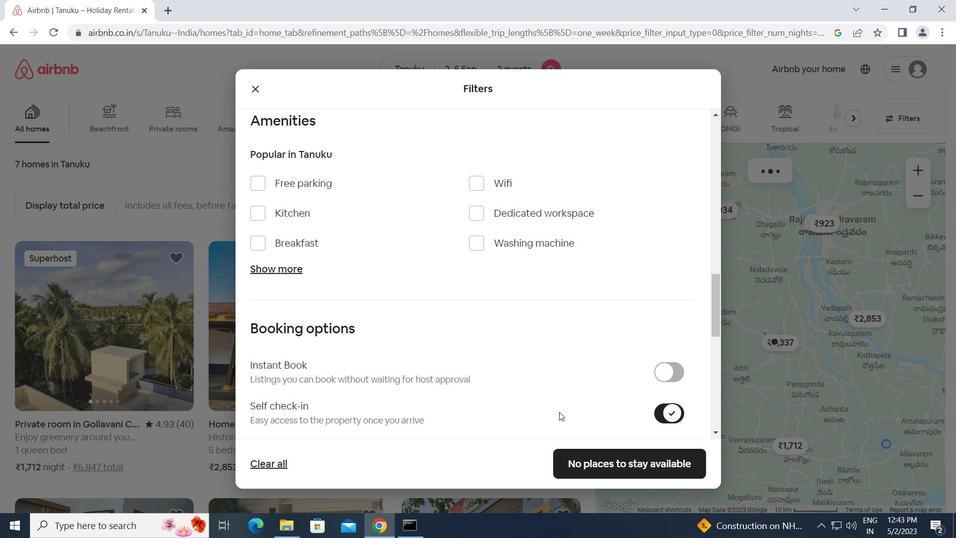 
Action: Mouse scrolled (535, 412) with delta (0, 0)
Screenshot: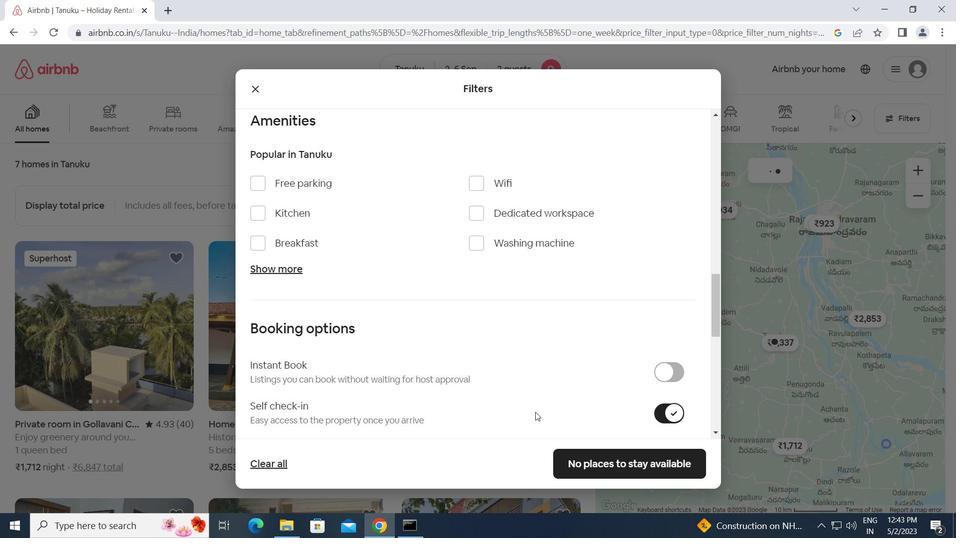 
Action: Mouse scrolled (535, 412) with delta (0, 0)
Screenshot: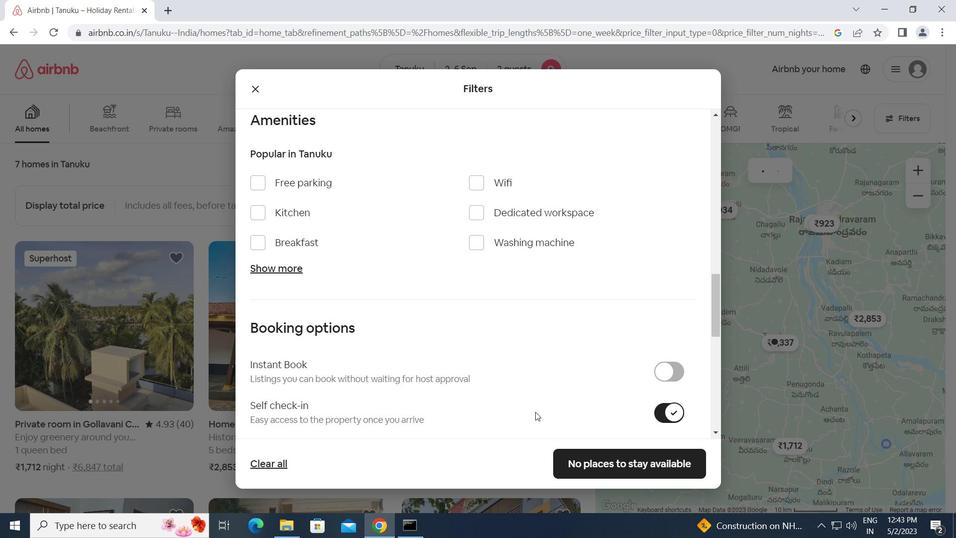 
Action: Mouse moved to (411, 370)
Screenshot: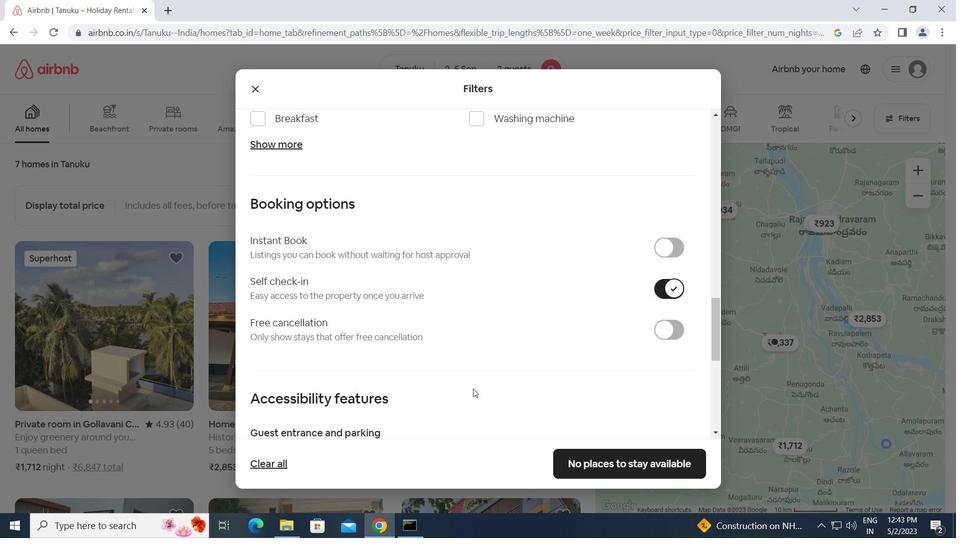 
Action: Mouse scrolled (411, 370) with delta (0, 0)
Screenshot: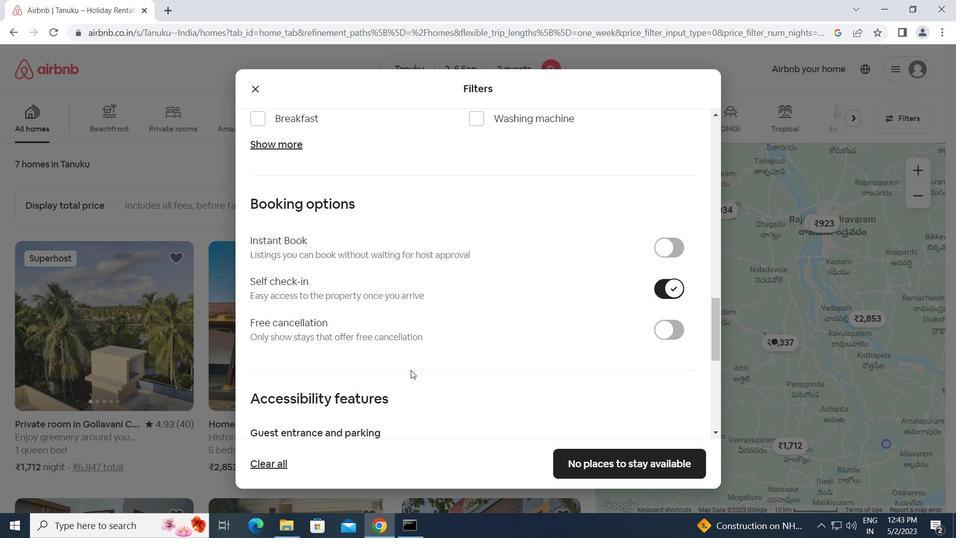 
Action: Mouse scrolled (411, 370) with delta (0, 0)
Screenshot: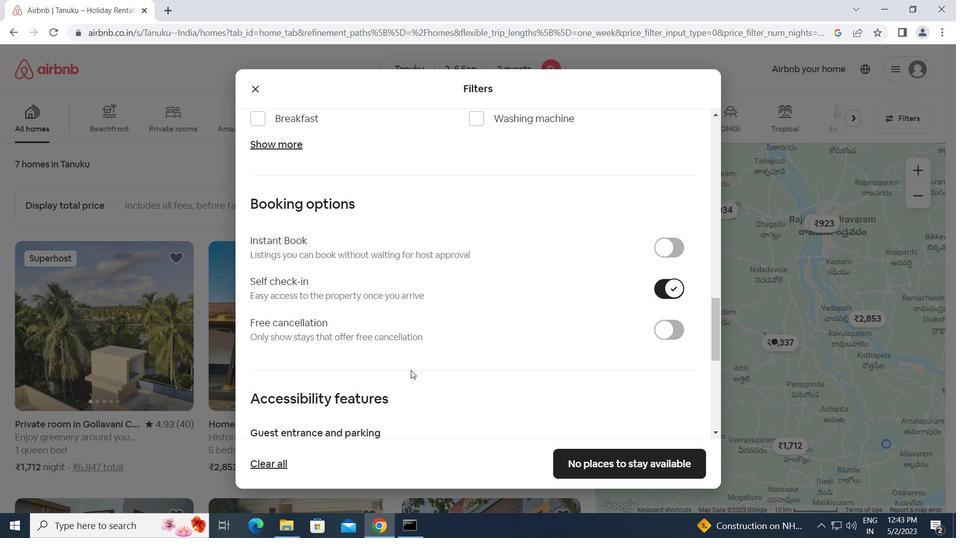
Action: Mouse scrolled (411, 370) with delta (0, 0)
Screenshot: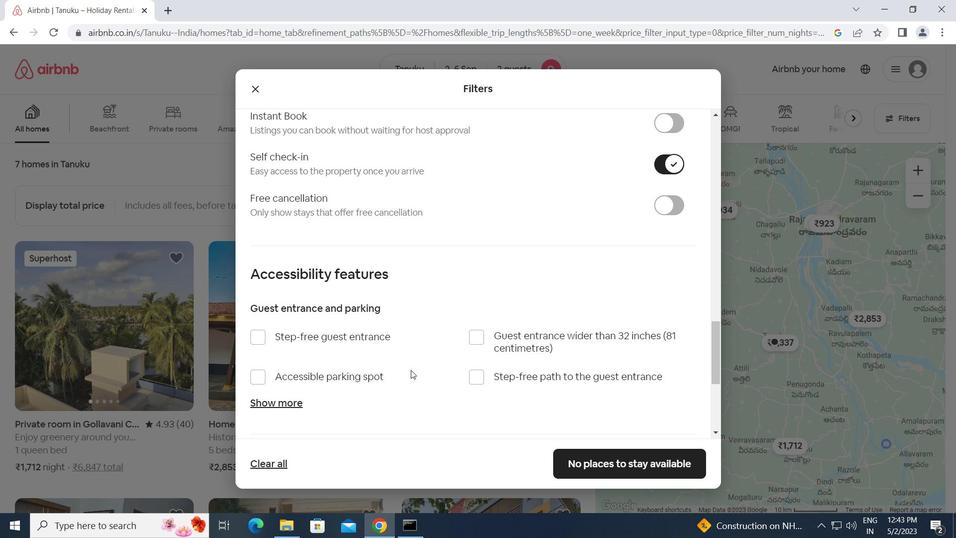 
Action: Mouse moved to (350, 372)
Screenshot: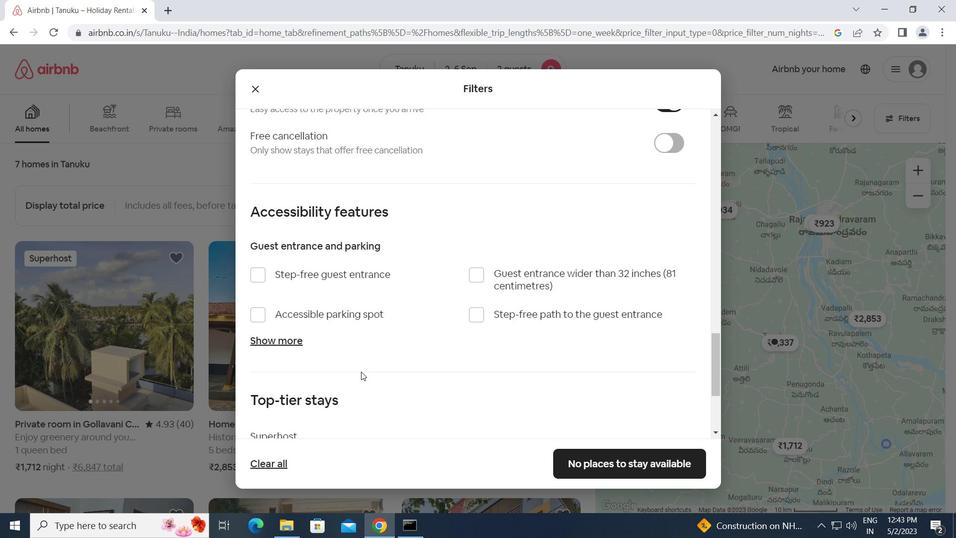 
Action: Mouse scrolled (350, 371) with delta (0, 0)
Screenshot: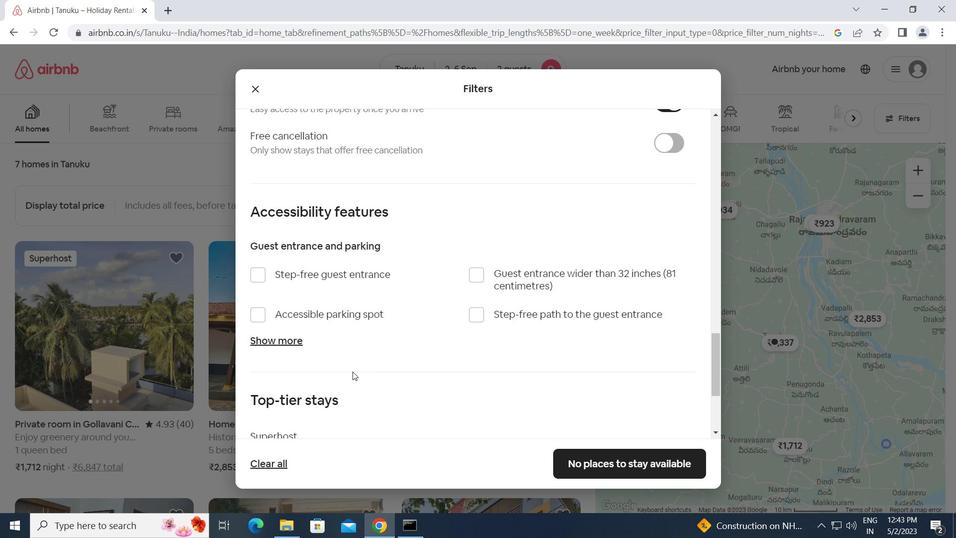 
Action: Mouse moved to (350, 372)
Screenshot: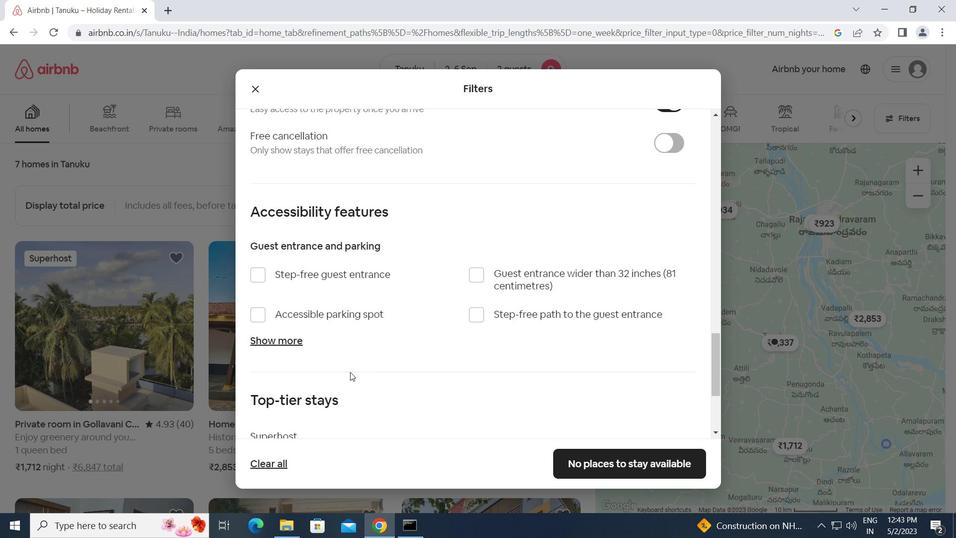 
Action: Mouse scrolled (350, 372) with delta (0, 0)
Screenshot: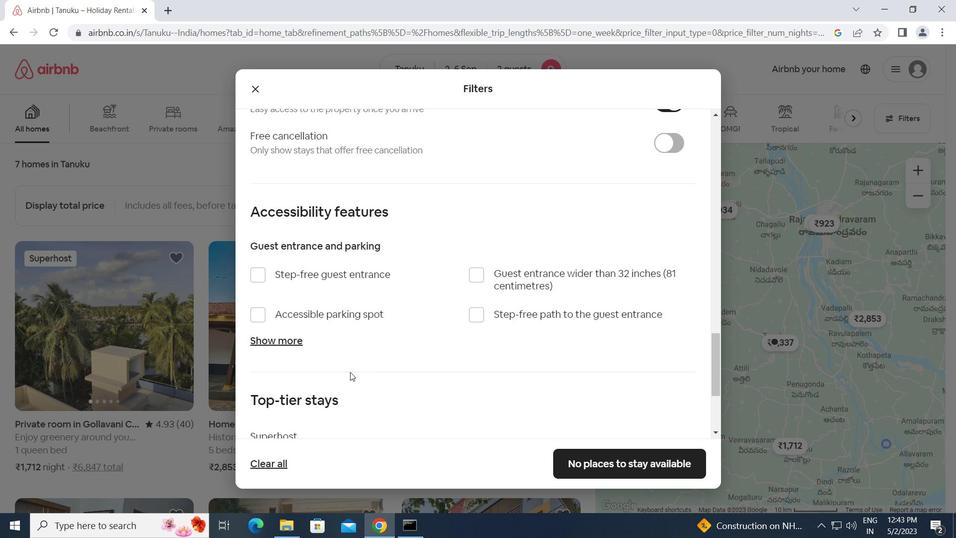 
Action: Mouse scrolled (350, 372) with delta (0, 0)
Screenshot: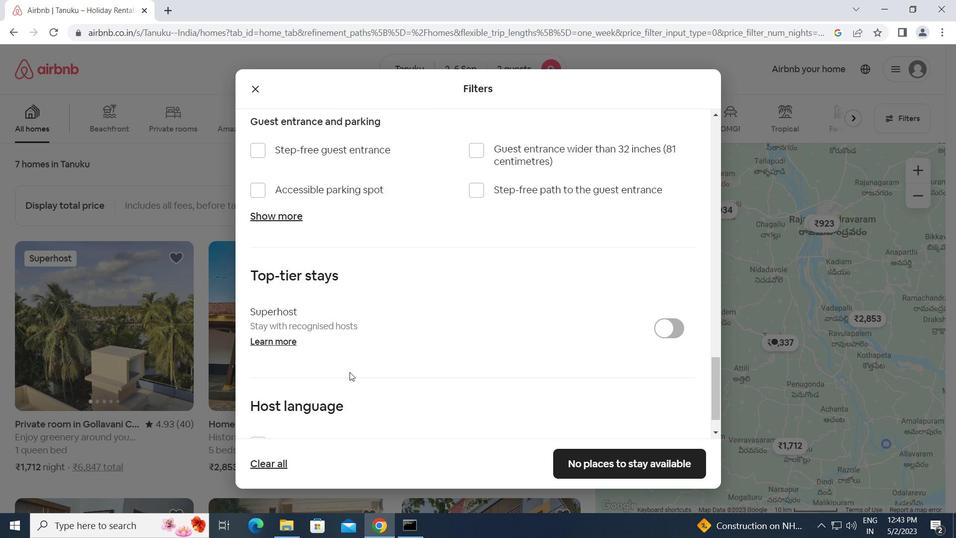 
Action: Mouse moved to (254, 405)
Screenshot: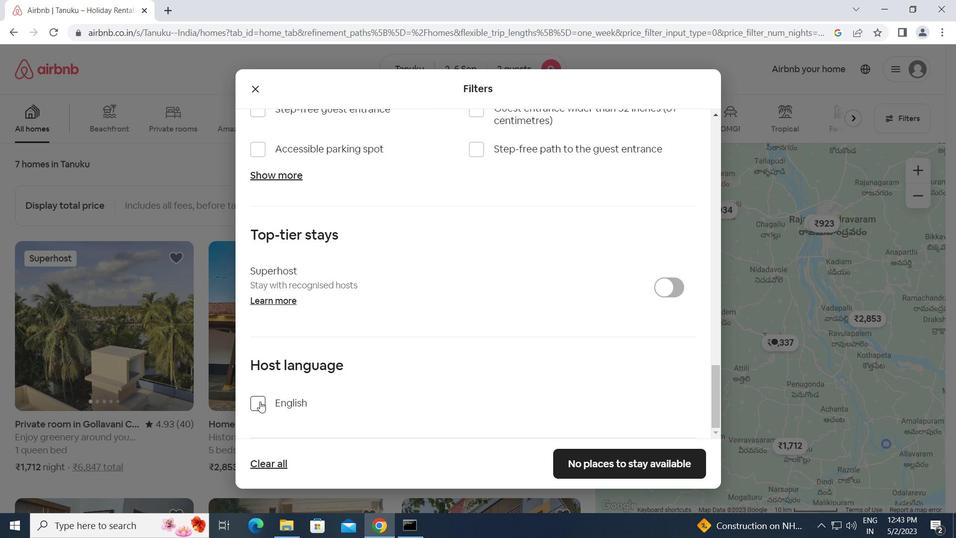 
Action: Mouse pressed left at (254, 405)
Screenshot: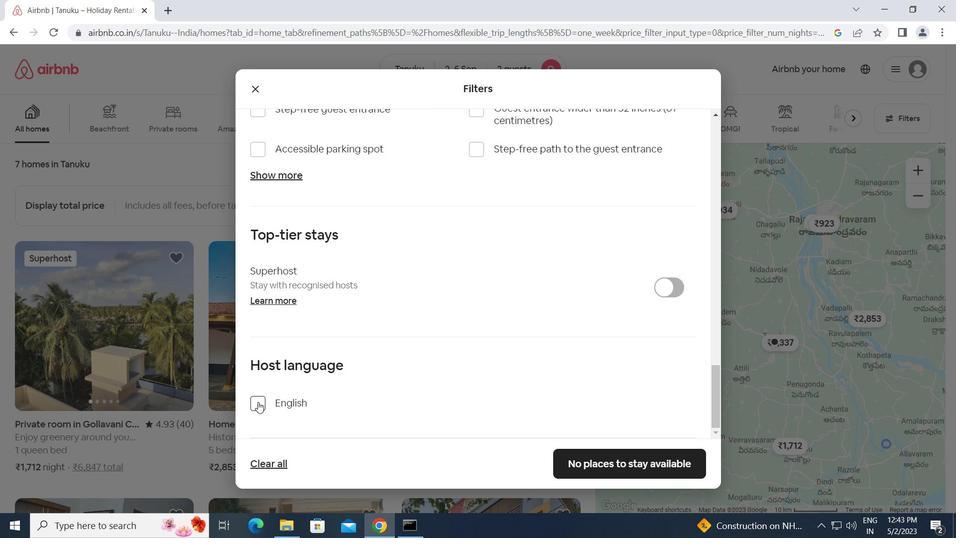 
Action: Mouse moved to (592, 455)
Screenshot: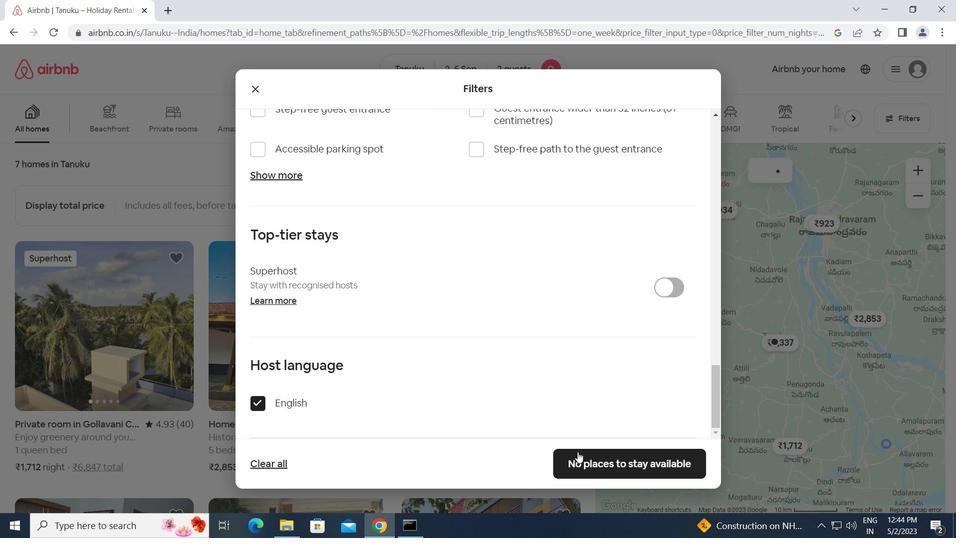 
Action: Mouse pressed left at (592, 455)
Screenshot: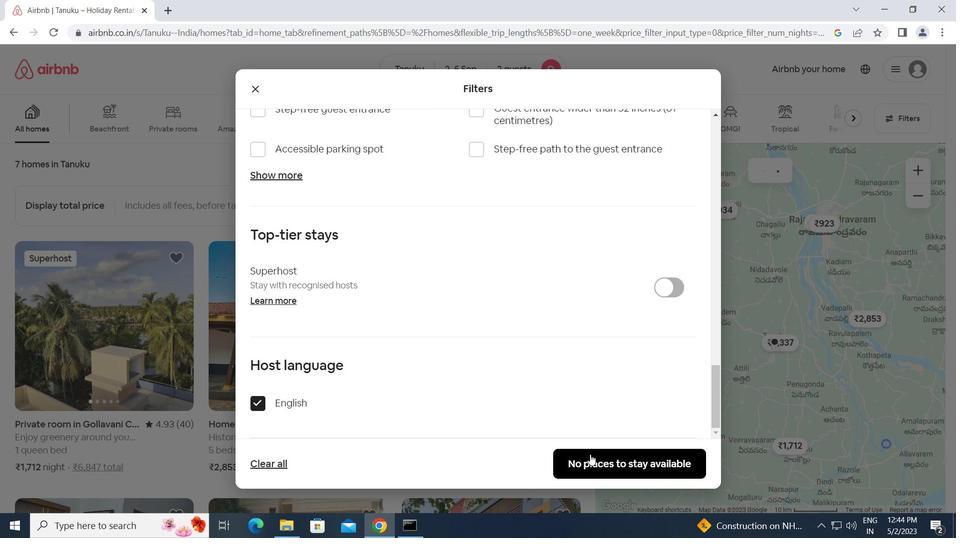 
